 Task: Book a 75-minute new product development discussion.
Action: Mouse moved to (115, 121)
Screenshot: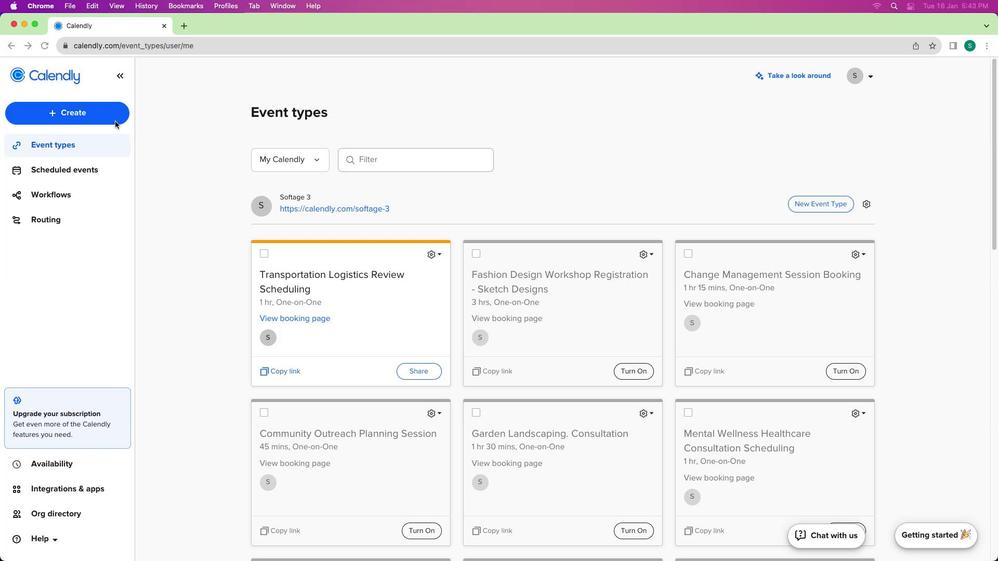 
Action: Mouse pressed left at (115, 121)
Screenshot: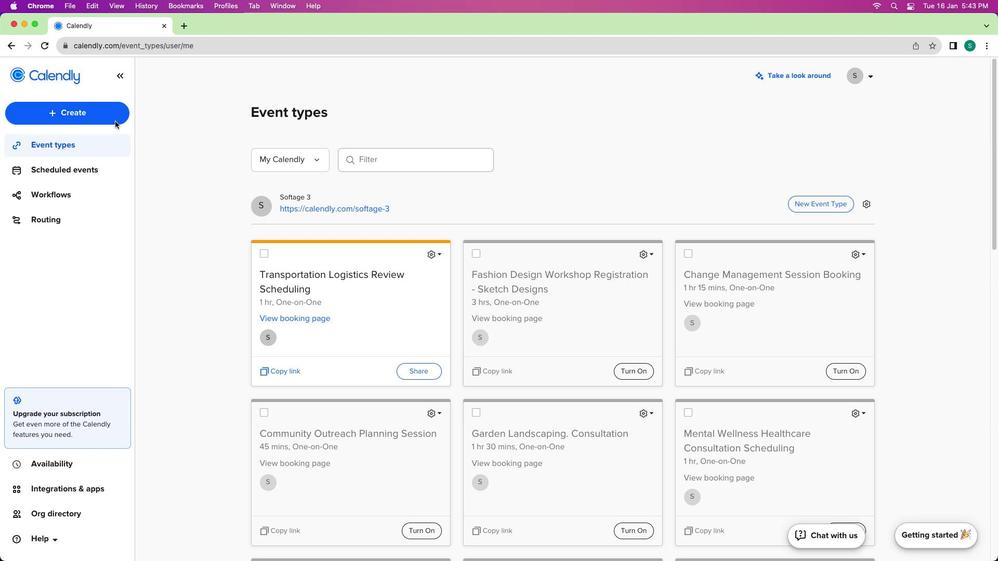 
Action: Mouse moved to (108, 120)
Screenshot: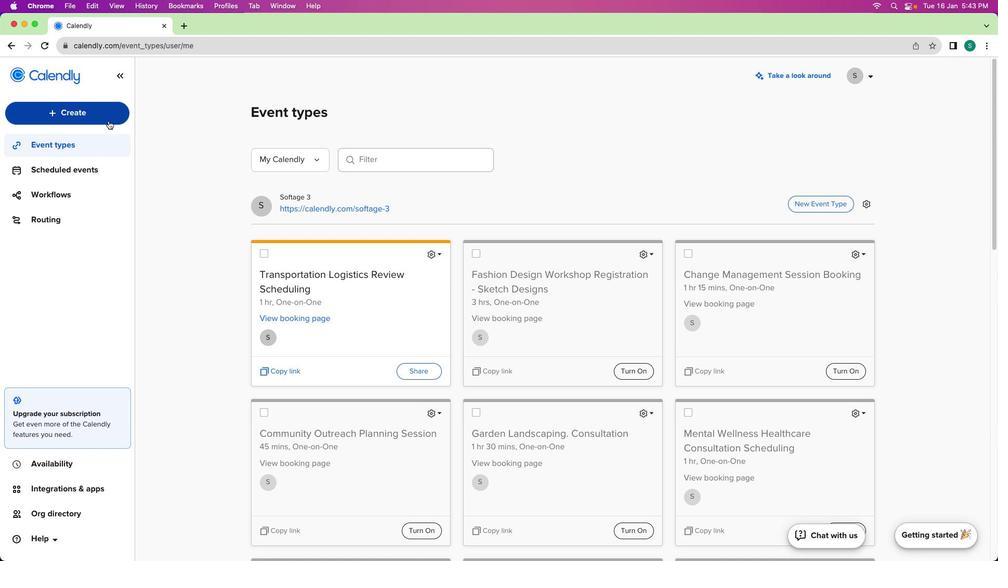 
Action: Mouse pressed left at (108, 120)
Screenshot: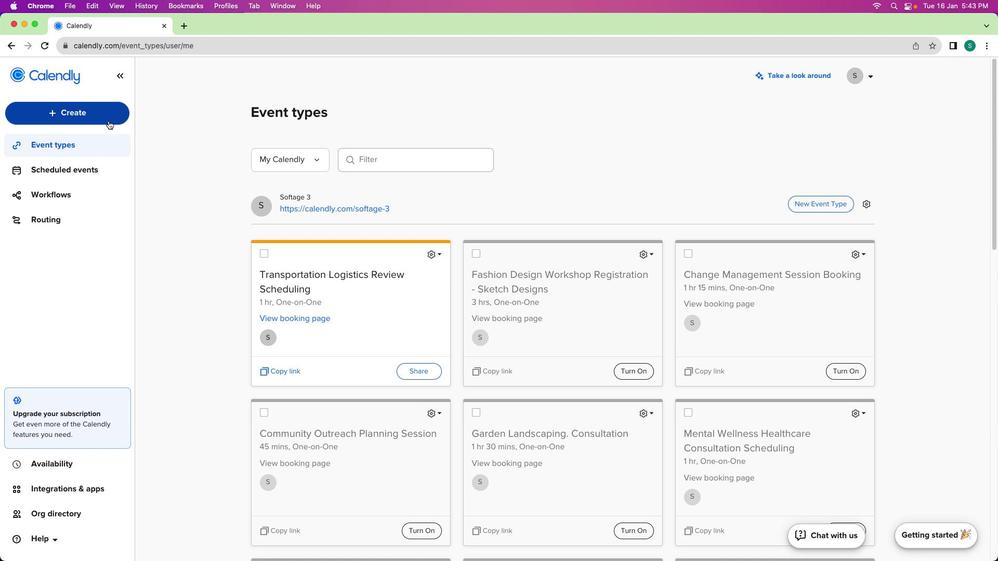 
Action: Mouse moved to (107, 156)
Screenshot: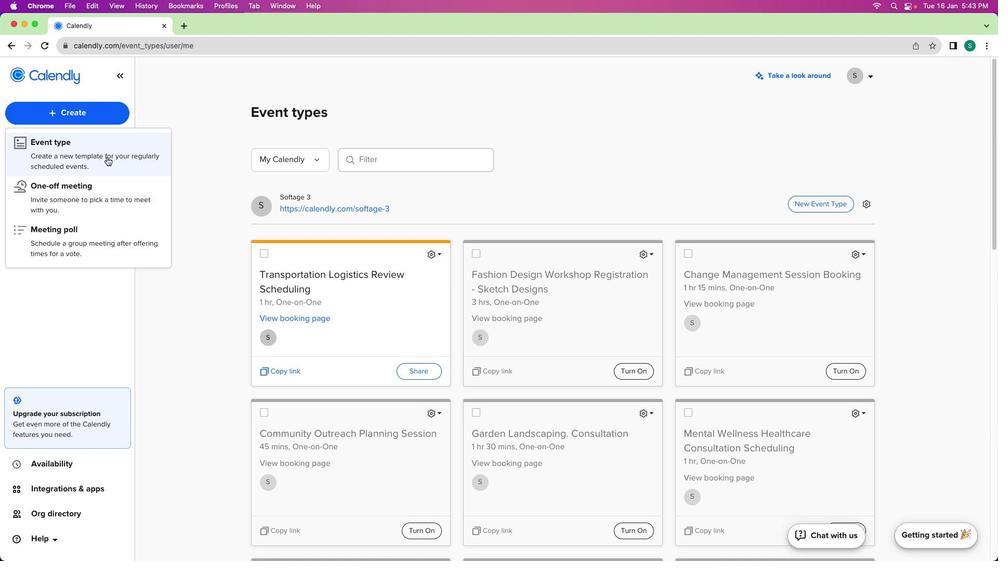 
Action: Mouse pressed left at (107, 156)
Screenshot: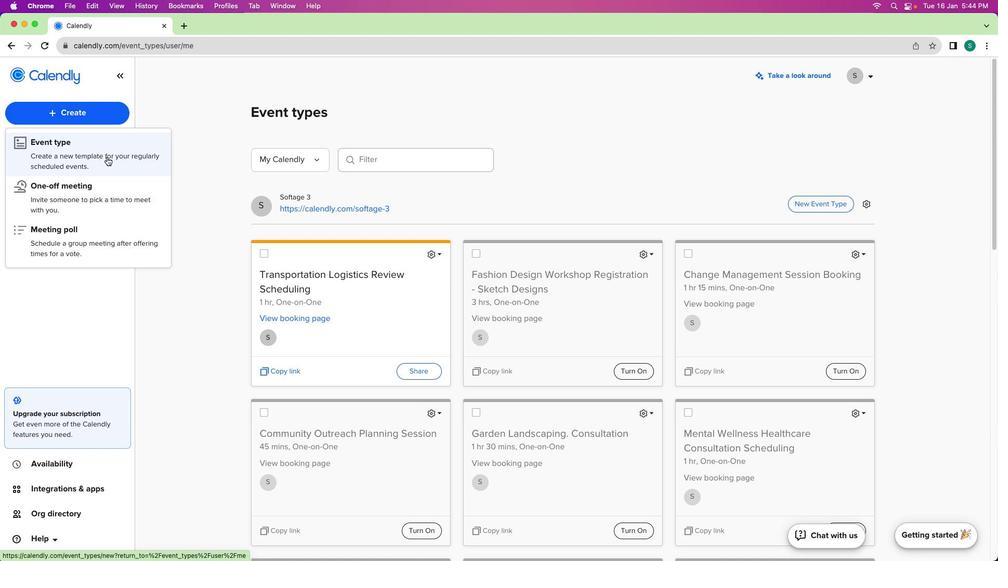 
Action: Mouse moved to (475, 202)
Screenshot: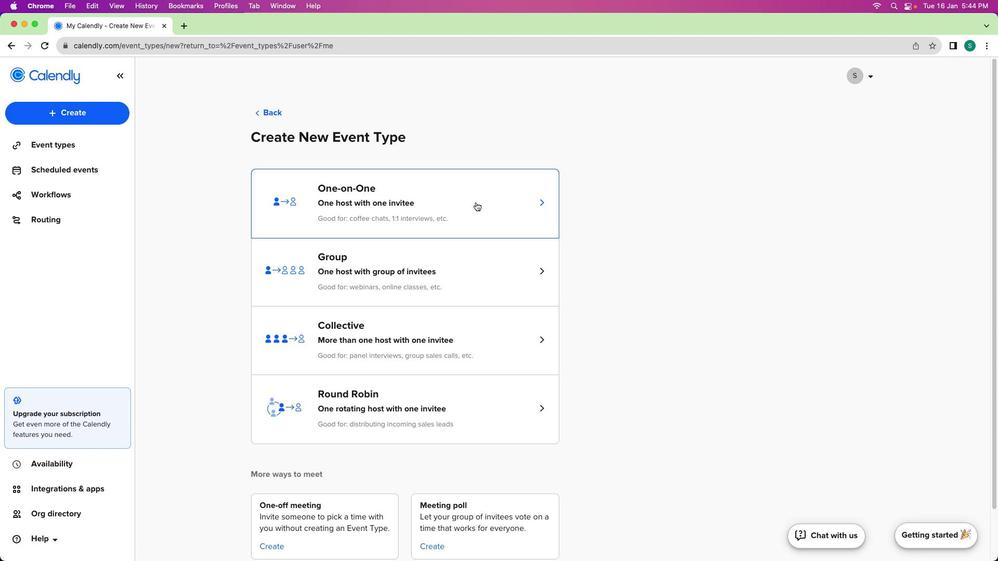 
Action: Mouse pressed left at (475, 202)
Screenshot: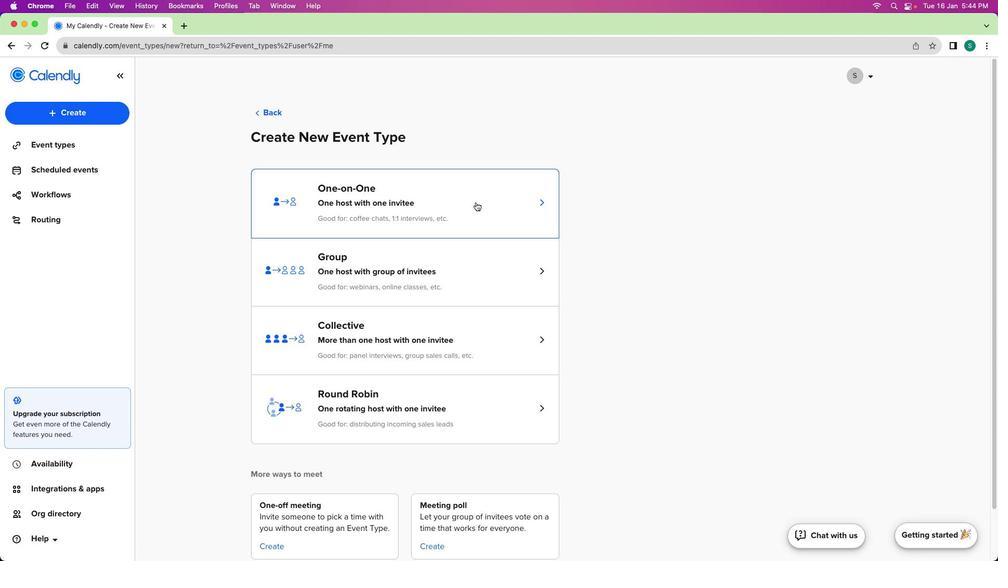 
Action: Mouse moved to (63, 151)
Screenshot: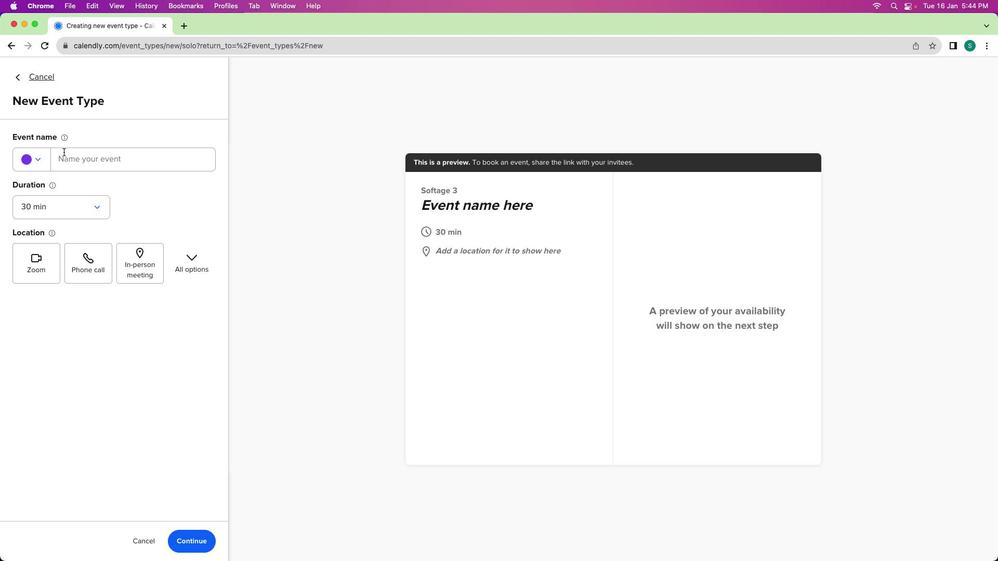 
Action: Mouse pressed left at (63, 151)
Screenshot: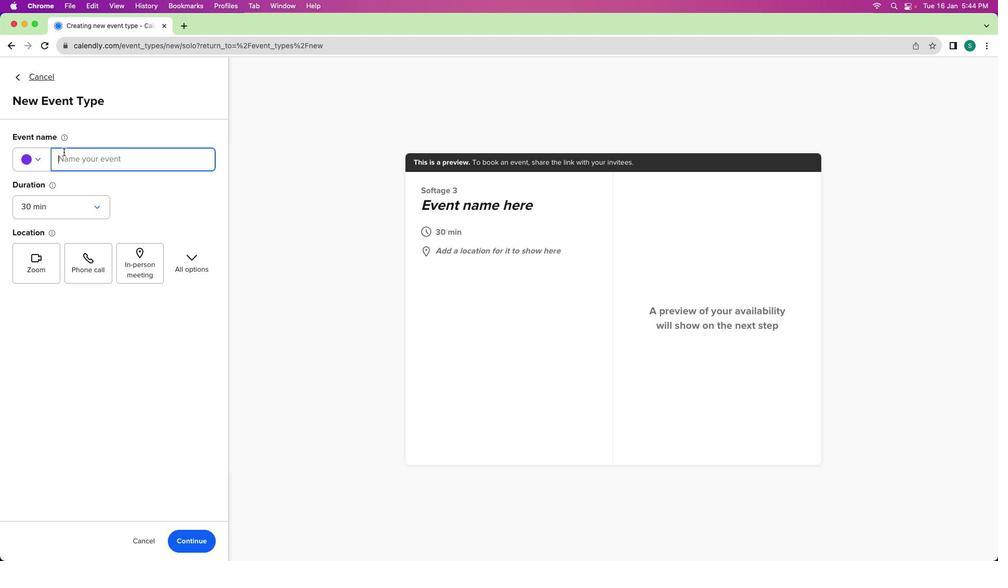 
Action: Mouse moved to (32, 169)
Screenshot: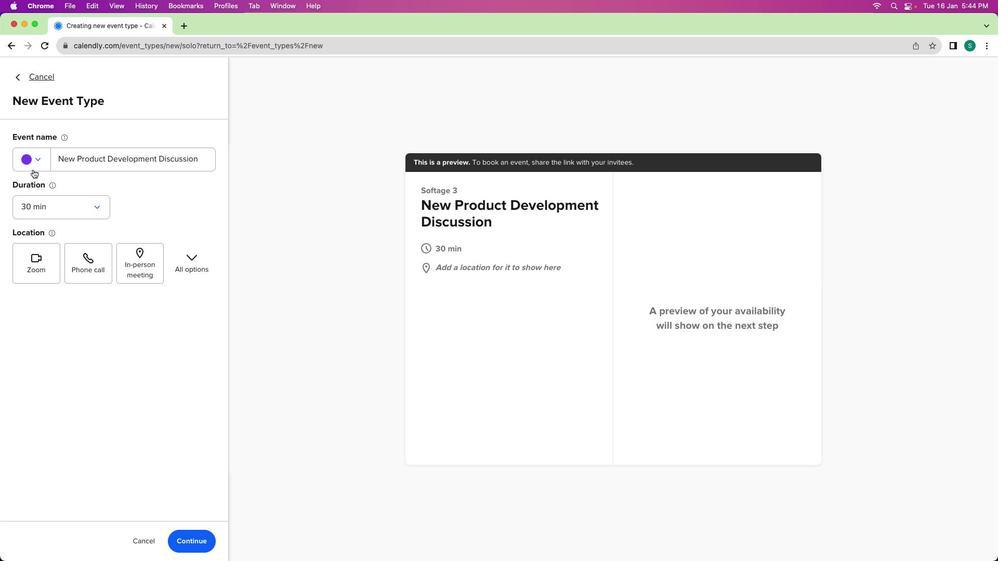 
Action: Mouse pressed left at (32, 169)
Screenshot: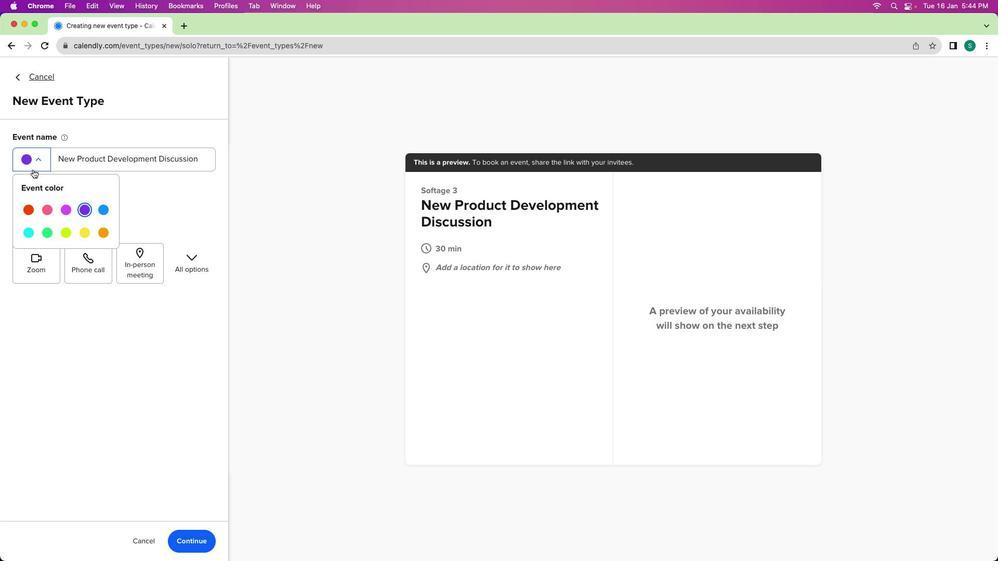 
Action: Mouse moved to (104, 208)
Screenshot: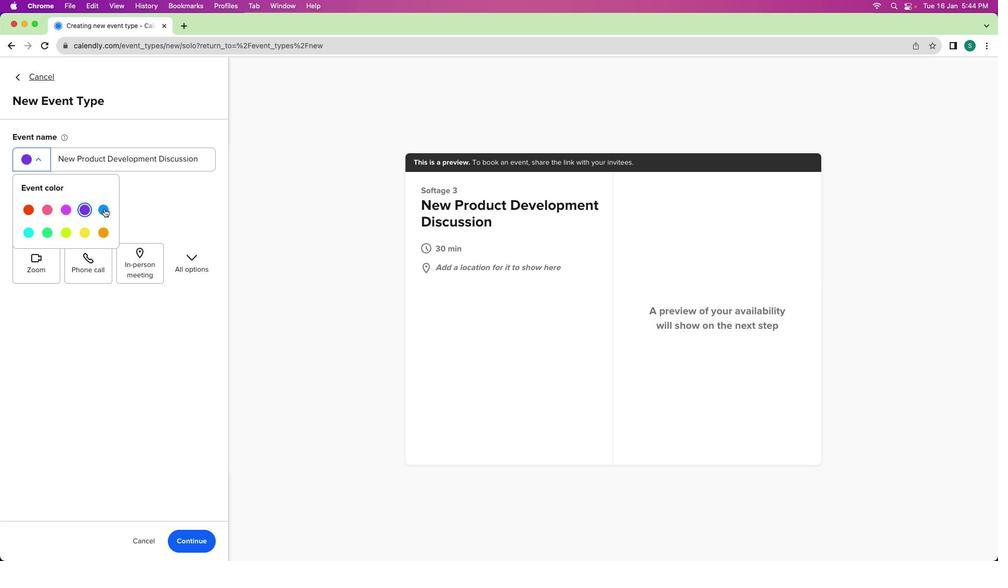 
Action: Mouse pressed left at (104, 208)
Screenshot: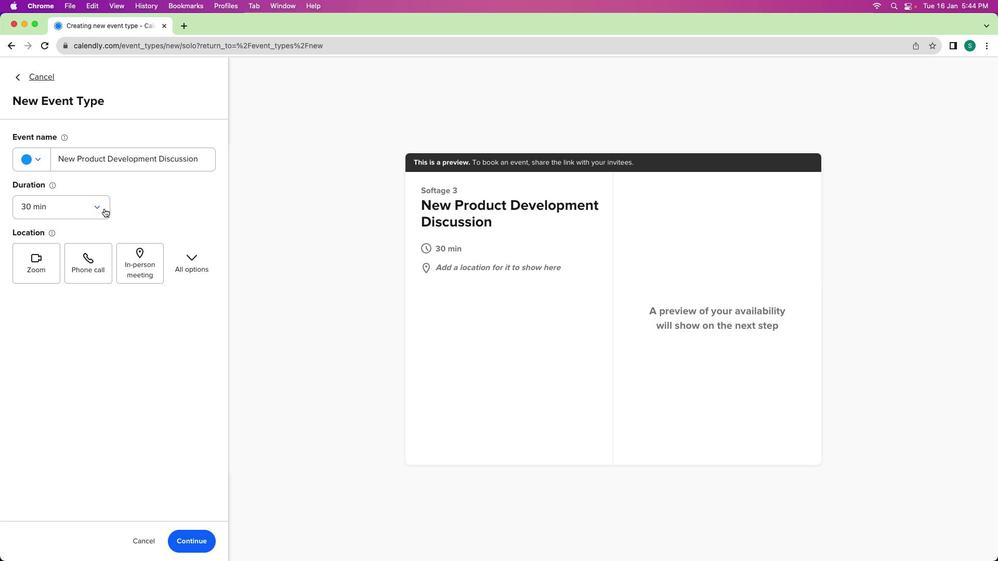 
Action: Mouse moved to (75, 210)
Screenshot: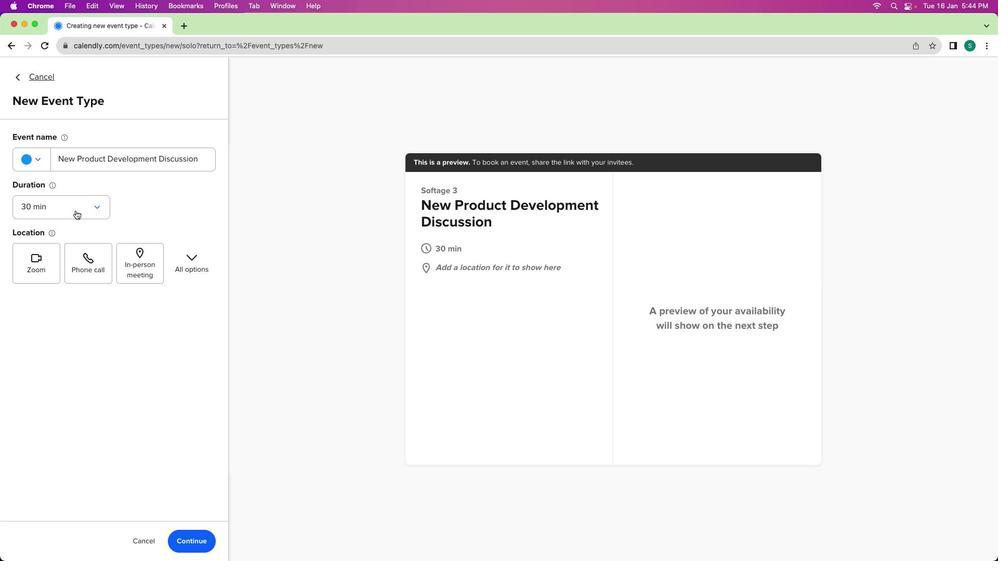 
Action: Mouse pressed left at (75, 210)
Screenshot: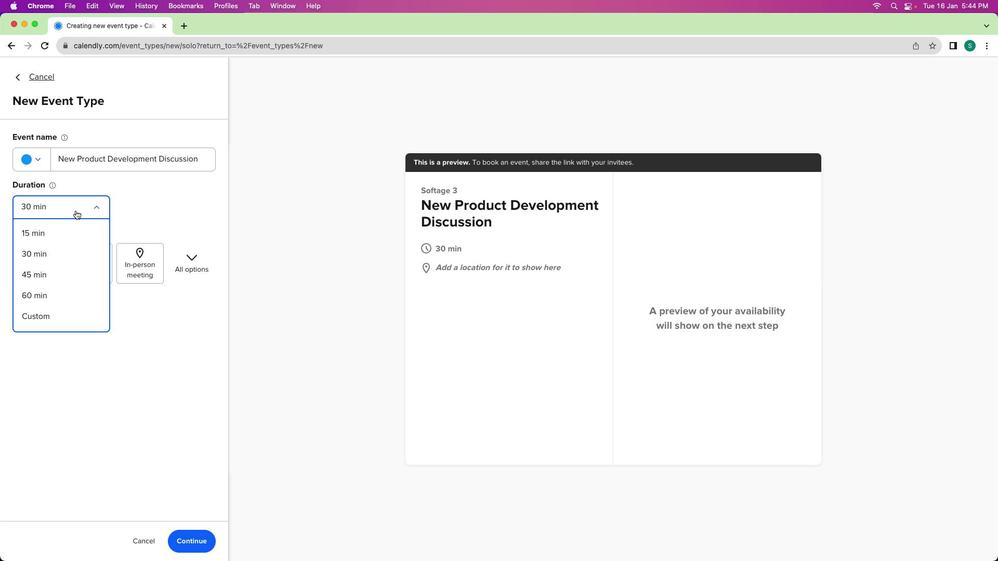 
Action: Mouse moved to (65, 311)
Screenshot: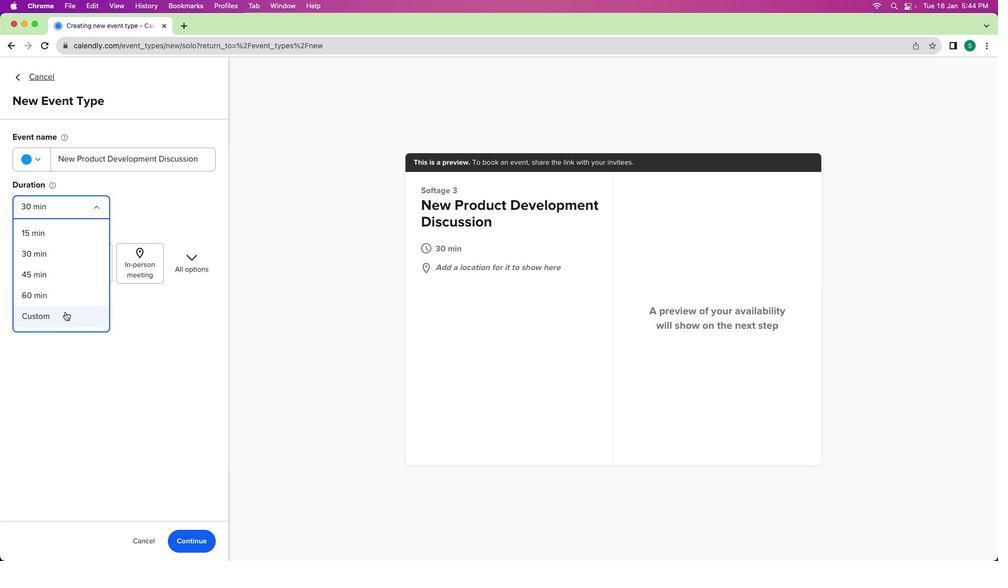 
Action: Mouse pressed left at (65, 311)
Screenshot: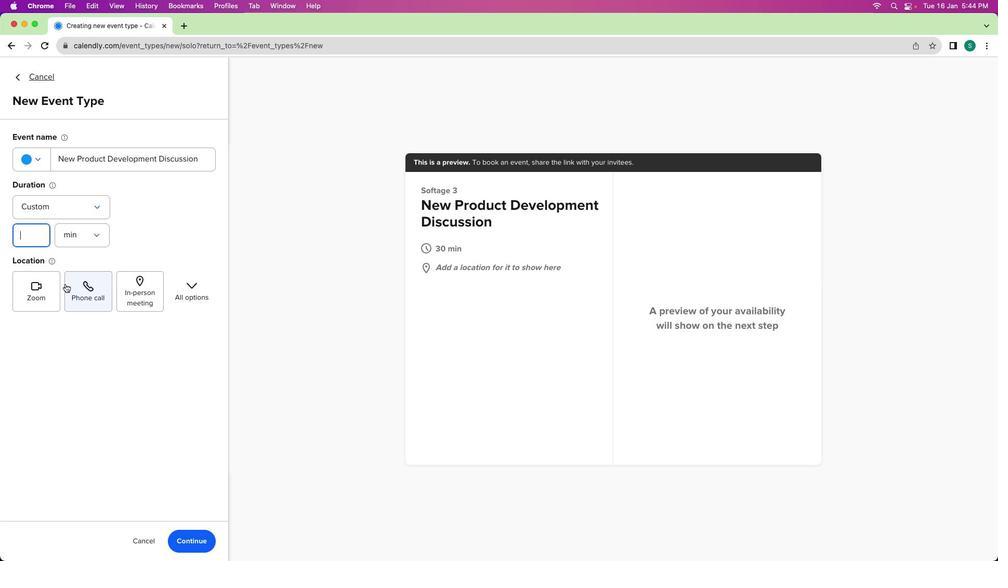 
Action: Mouse moved to (47, 299)
Screenshot: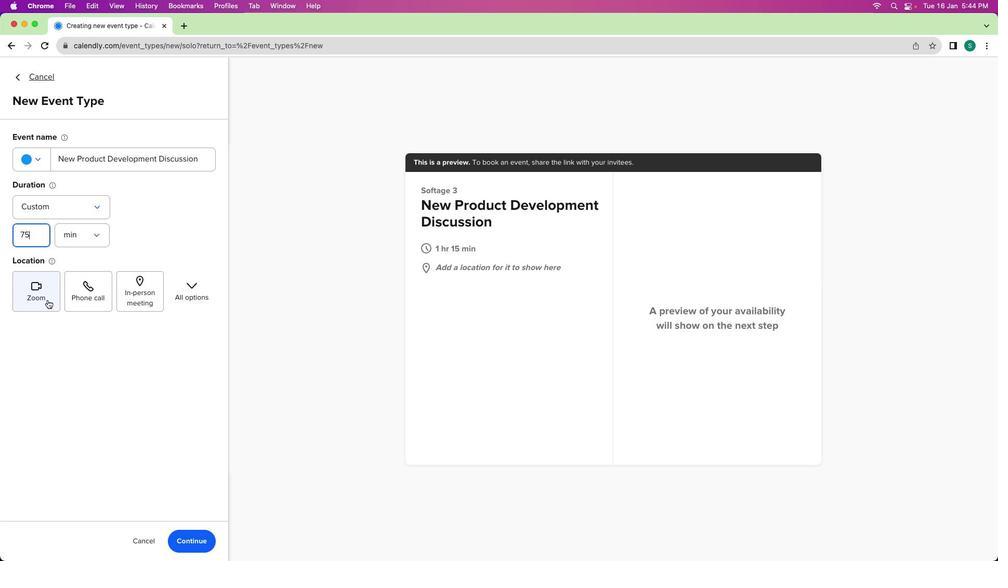 
Action: Mouse pressed left at (47, 299)
Screenshot: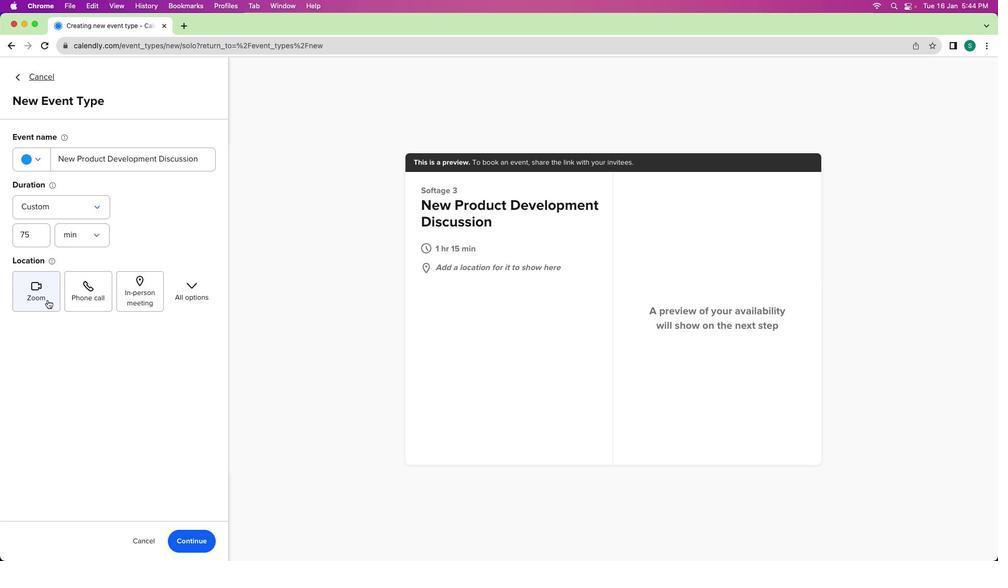 
Action: Mouse moved to (201, 533)
Screenshot: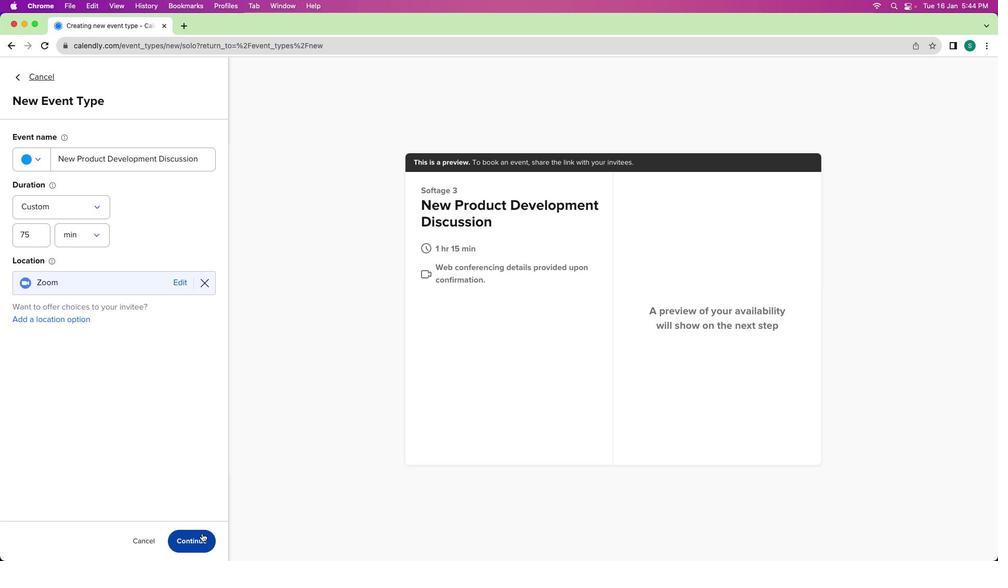 
Action: Mouse pressed left at (201, 533)
Screenshot: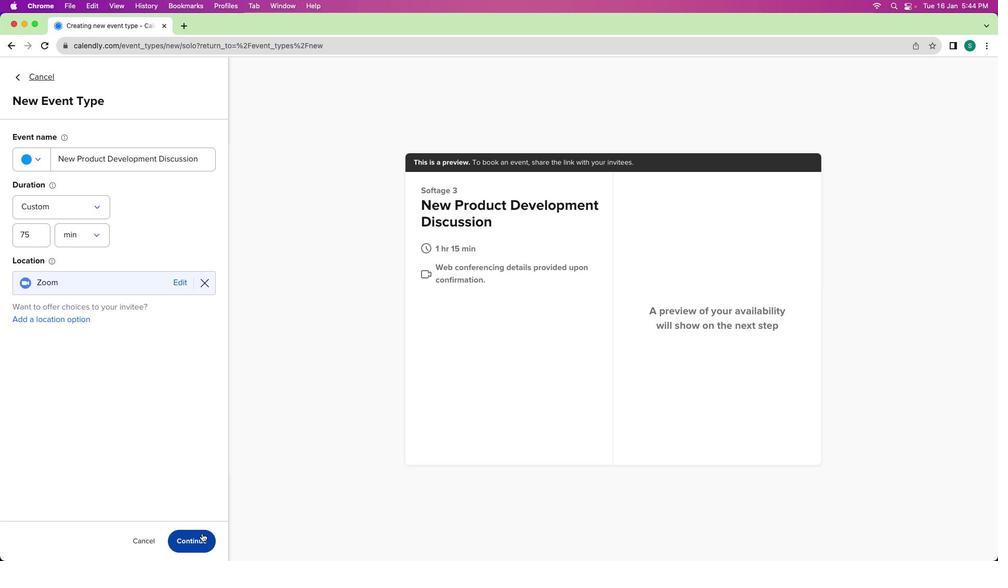 
Action: Mouse moved to (181, 181)
Screenshot: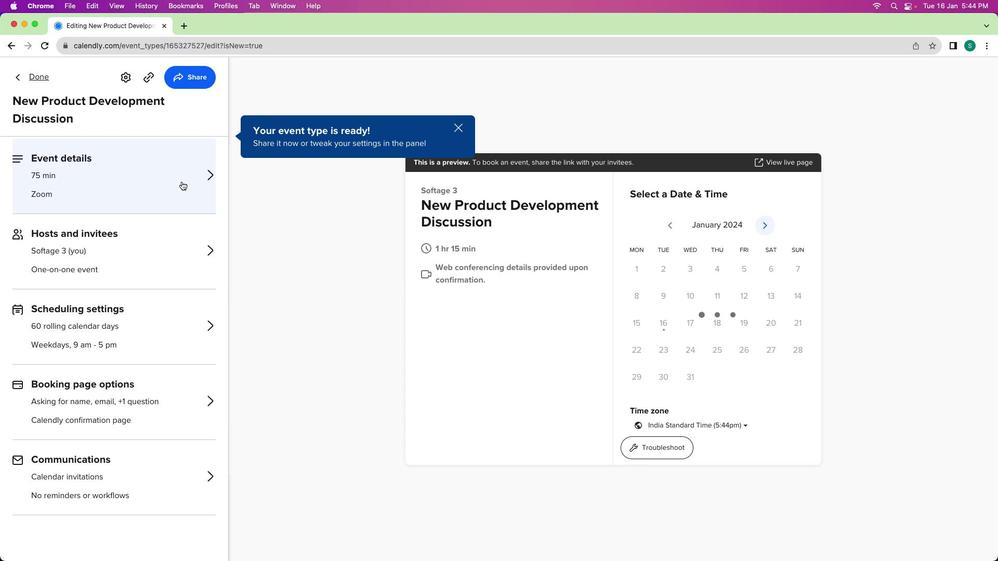 
Action: Mouse pressed left at (181, 181)
Screenshot: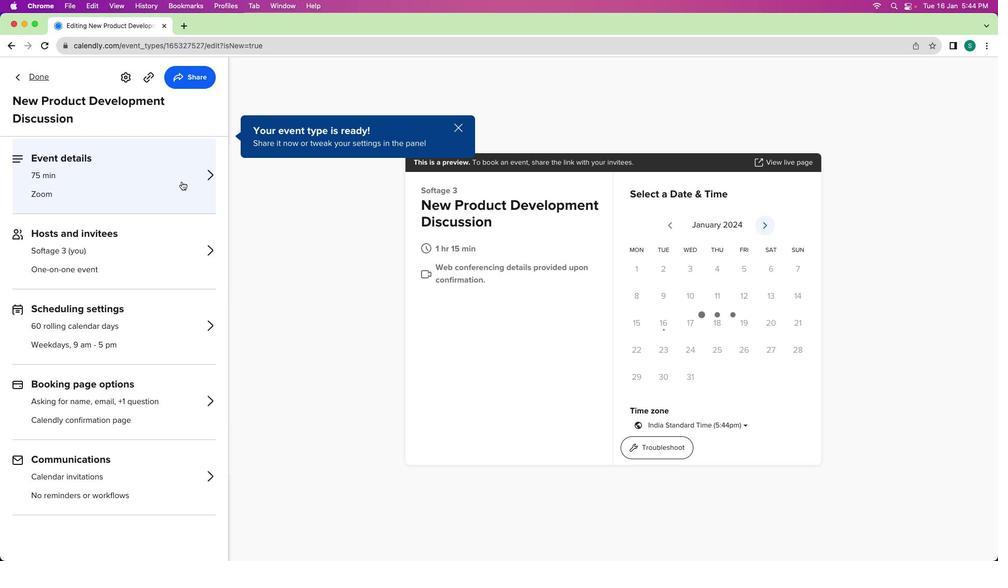 
Action: Mouse moved to (204, 179)
Screenshot: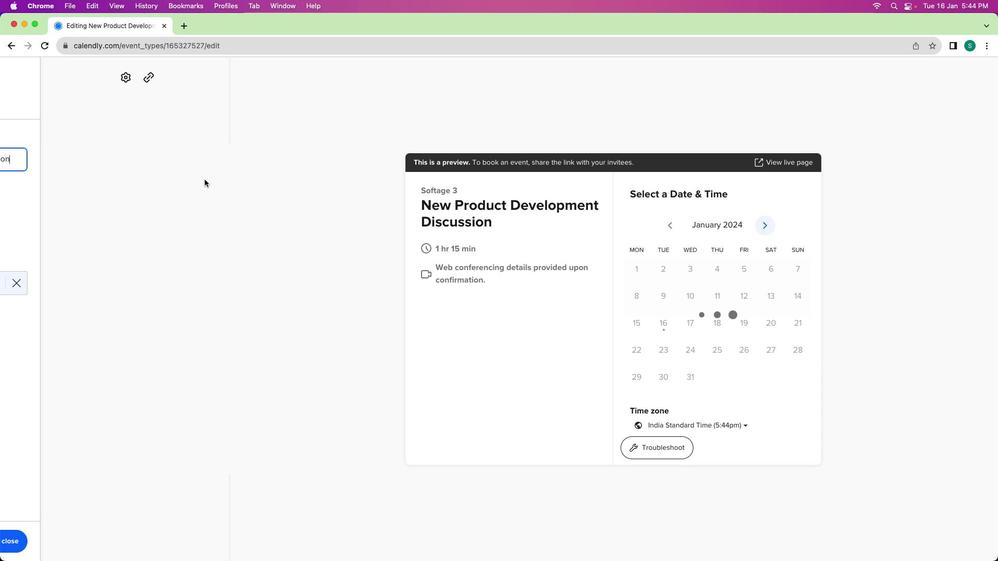 
Action: Mouse pressed left at (204, 179)
Screenshot: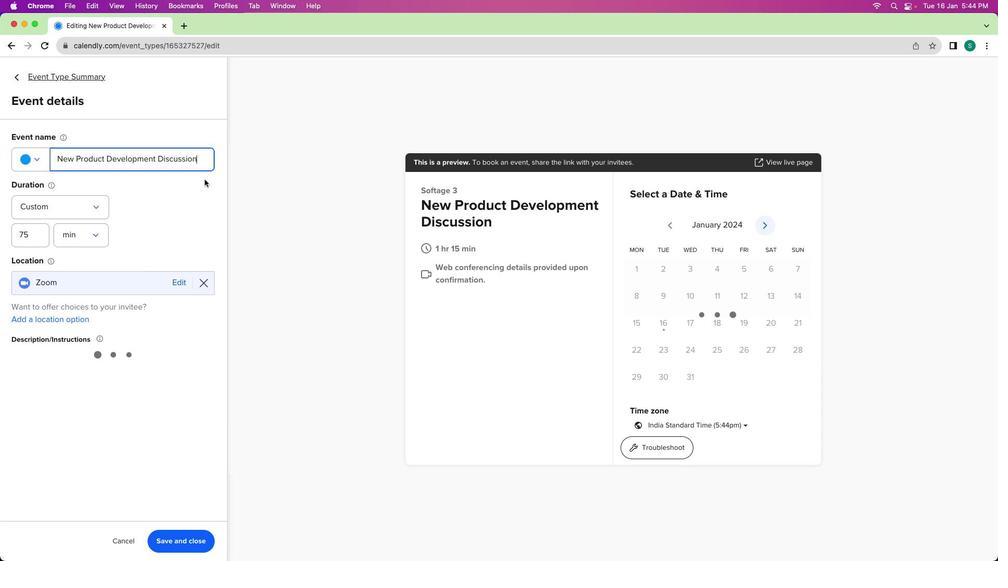 
Action: Mouse moved to (115, 378)
Screenshot: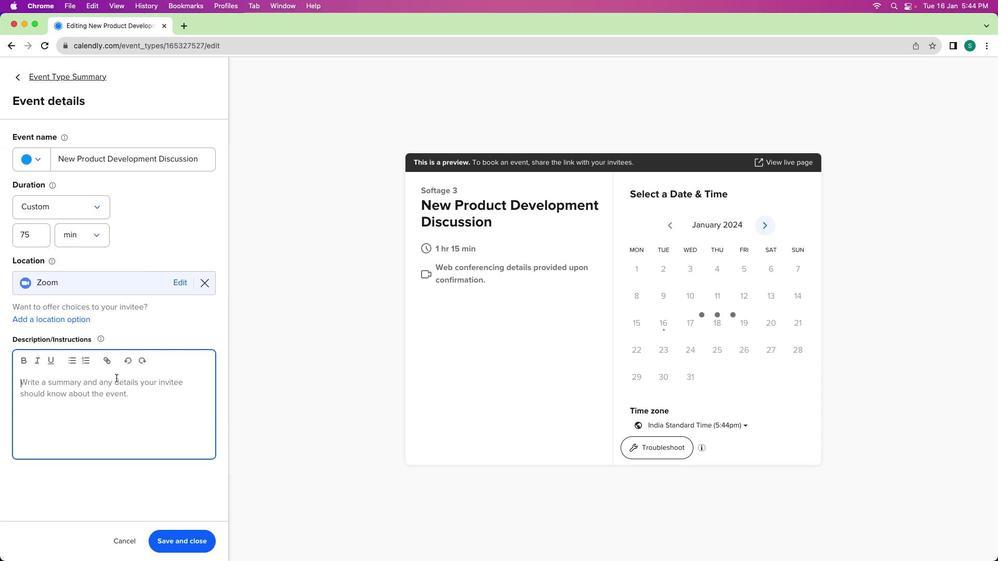 
Action: Mouse pressed left at (115, 378)
Screenshot: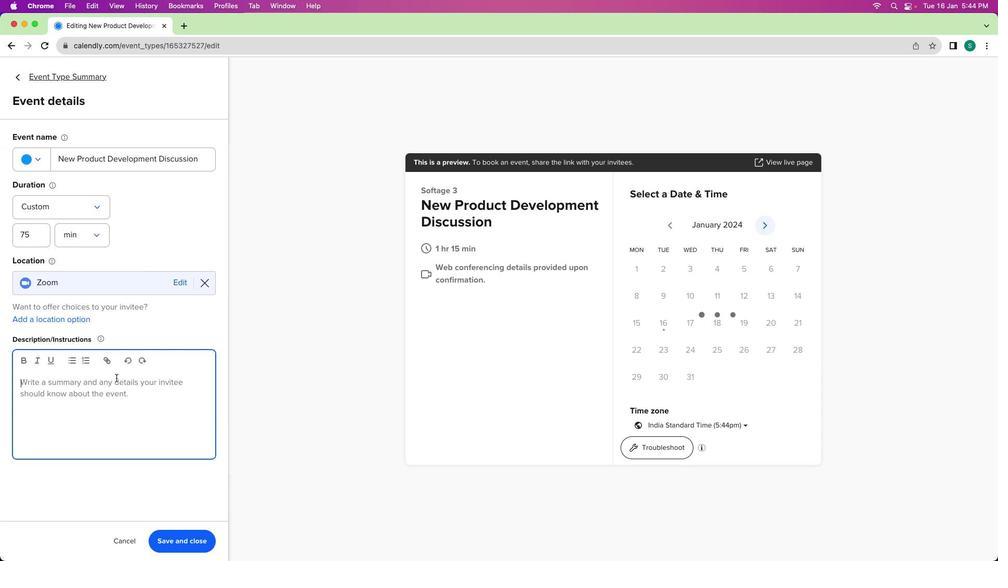 
Action: Mouse moved to (188, 536)
Screenshot: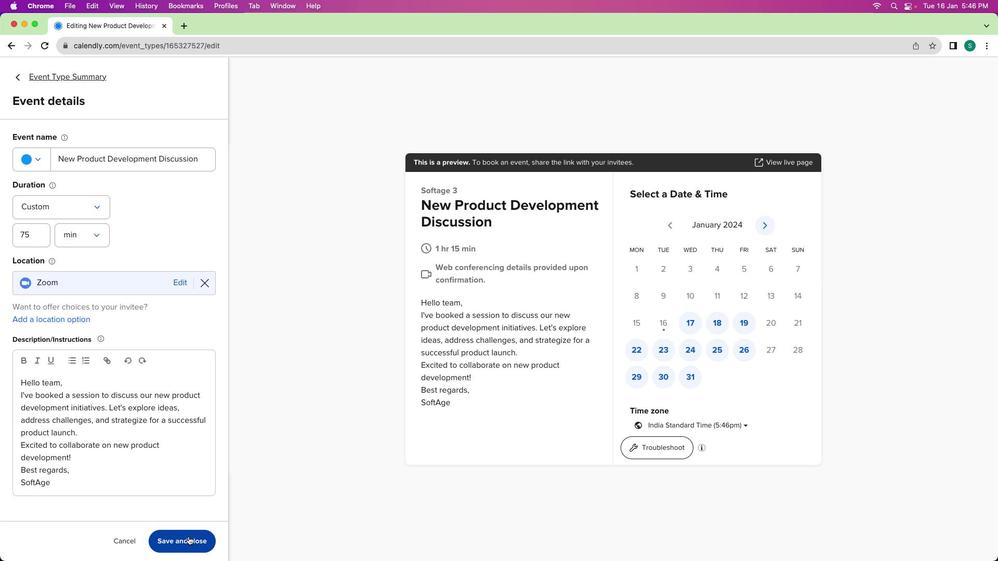 
Action: Mouse pressed left at (188, 536)
Screenshot: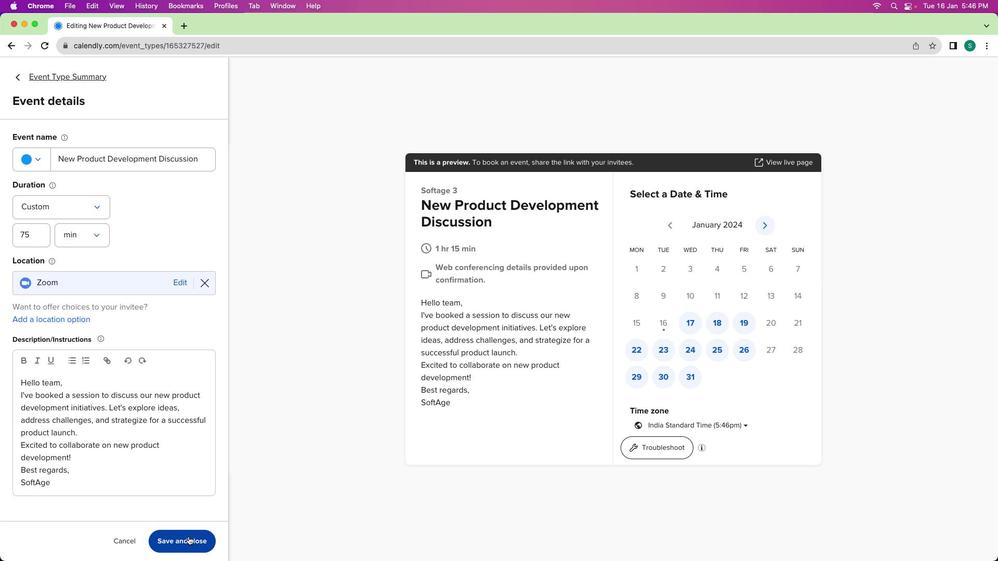 
Action: Mouse moved to (157, 305)
Screenshot: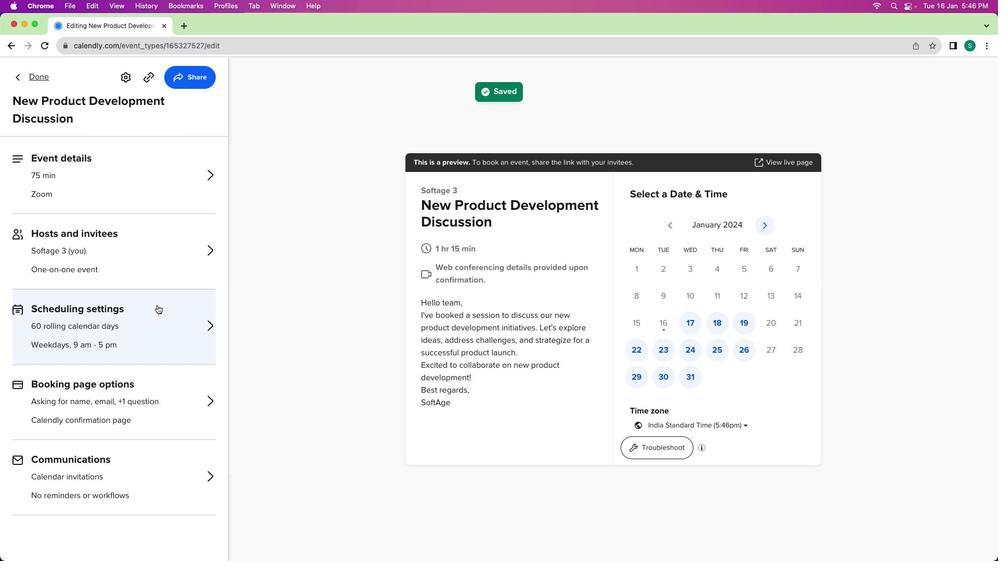
Action: Mouse pressed left at (157, 305)
Screenshot: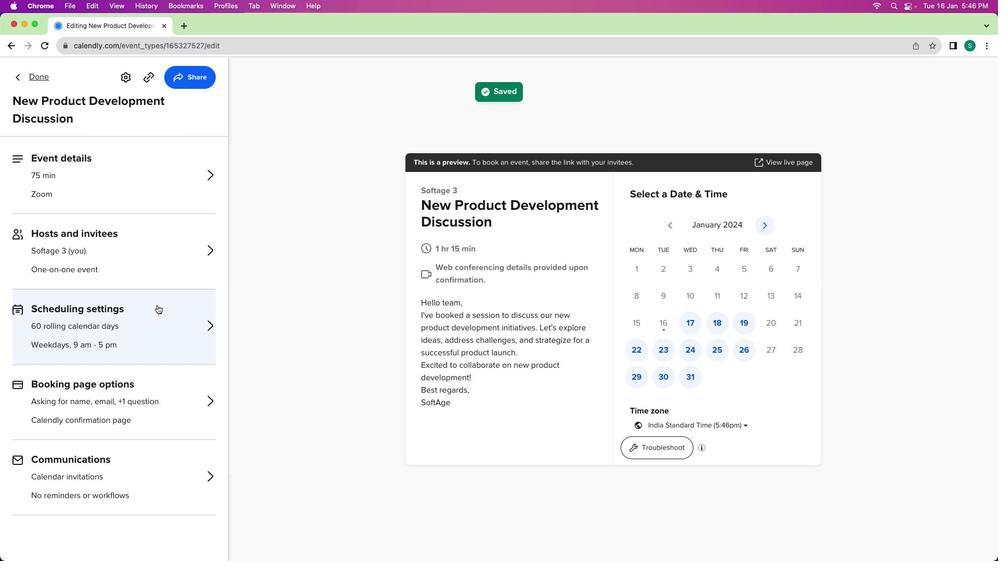 
Action: Mouse moved to (186, 391)
Screenshot: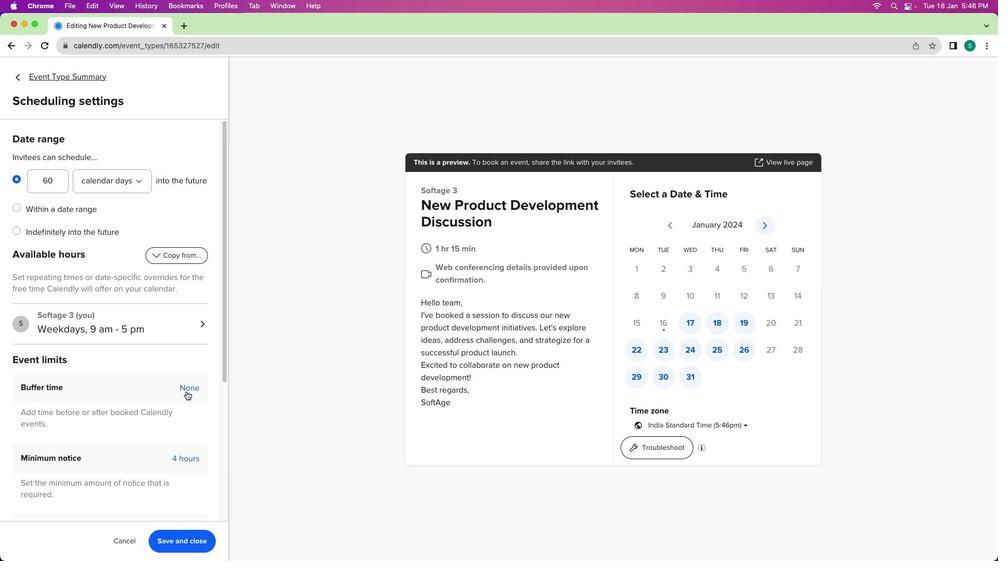 
Action: Mouse pressed left at (186, 391)
Screenshot: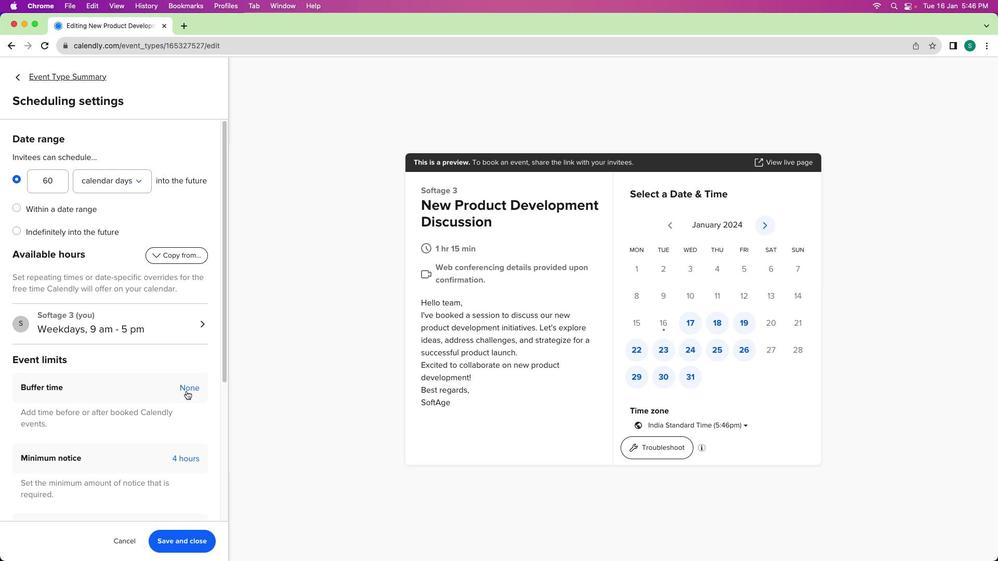 
Action: Mouse moved to (174, 384)
Screenshot: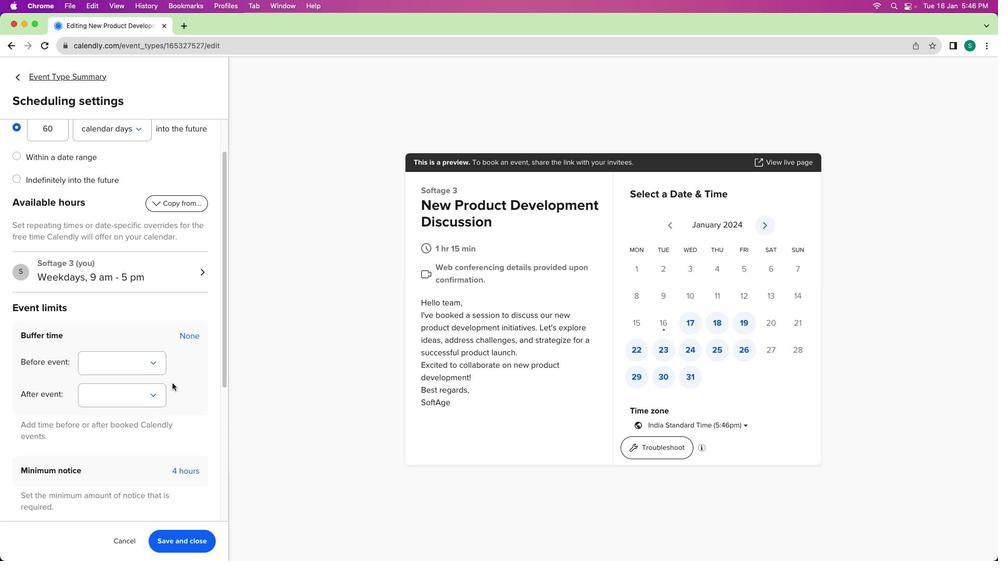 
Action: Mouse scrolled (174, 384) with delta (0, 0)
Screenshot: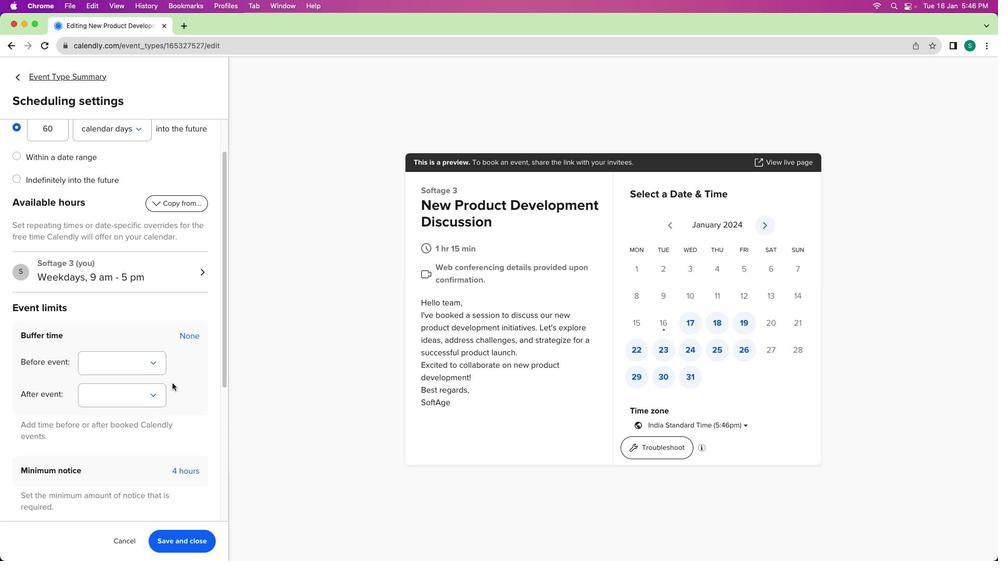 
Action: Mouse moved to (174, 383)
Screenshot: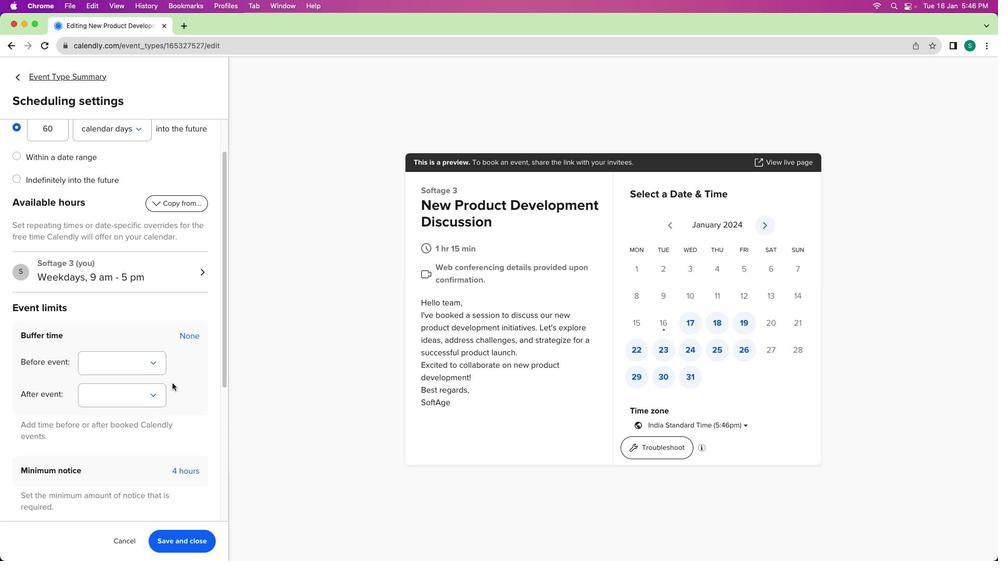 
Action: Mouse scrolled (174, 383) with delta (0, 0)
Screenshot: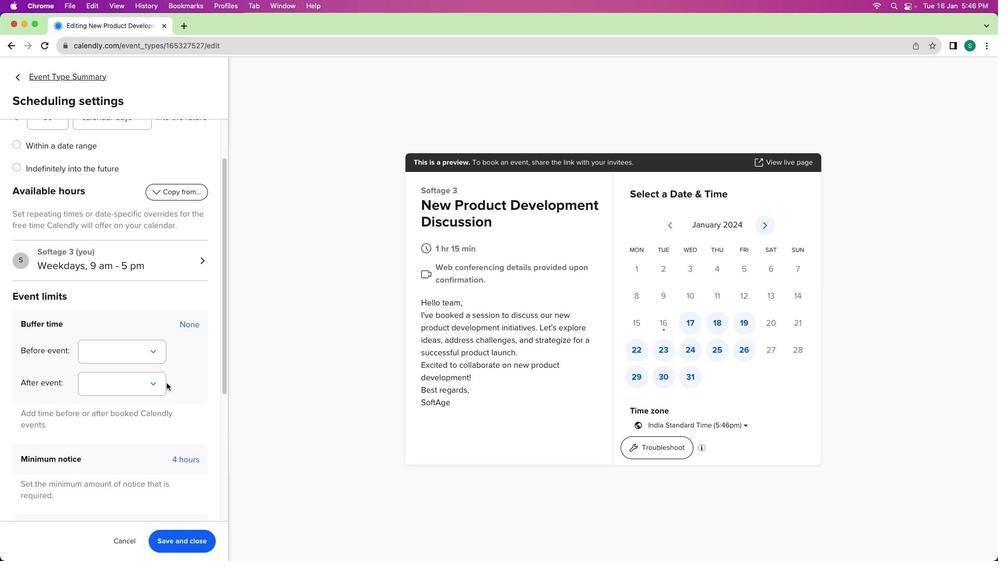 
Action: Mouse moved to (173, 383)
Screenshot: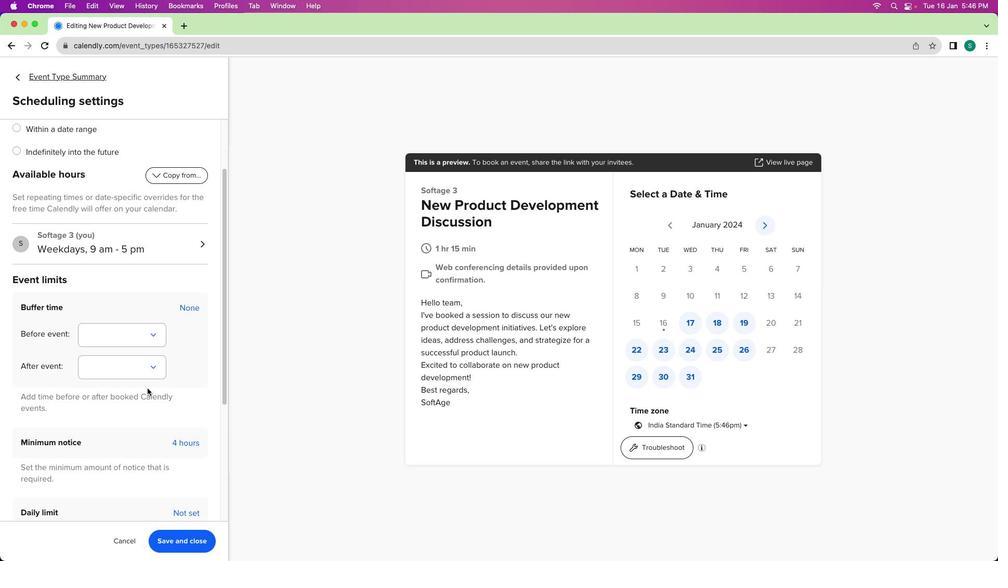 
Action: Mouse scrolled (173, 383) with delta (0, -1)
Screenshot: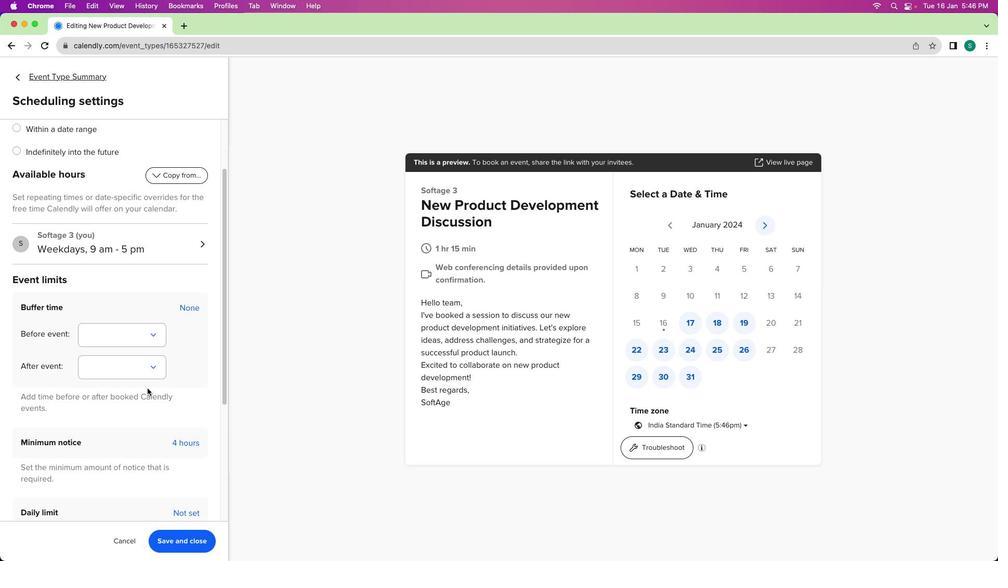 
Action: Mouse moved to (121, 329)
Screenshot: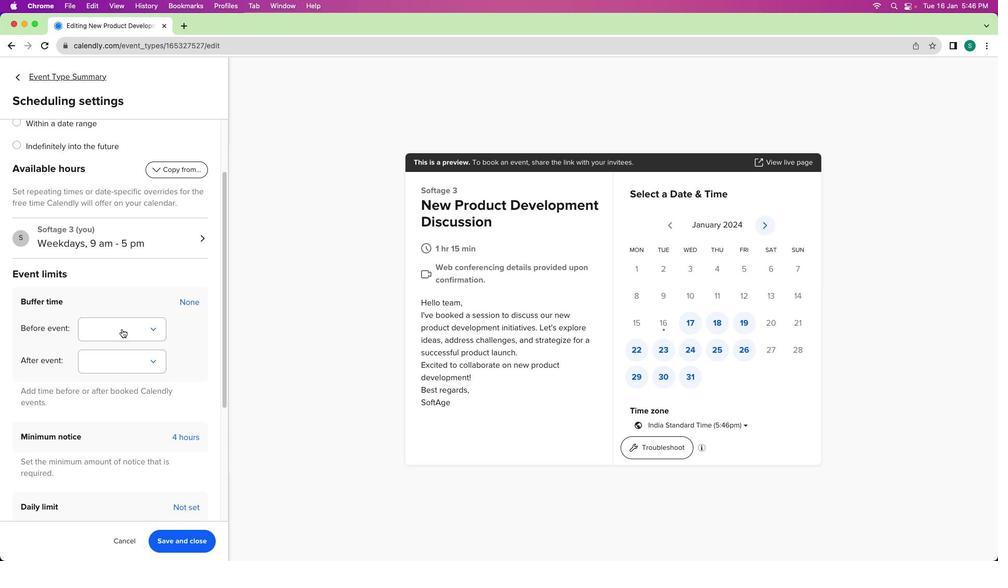 
Action: Mouse pressed left at (121, 329)
Screenshot: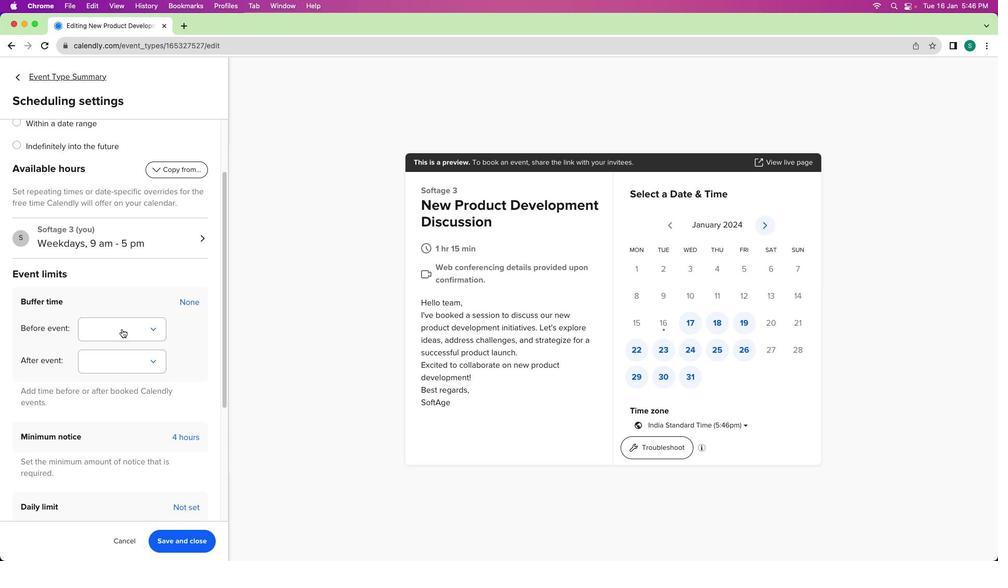 
Action: Mouse moved to (106, 417)
Screenshot: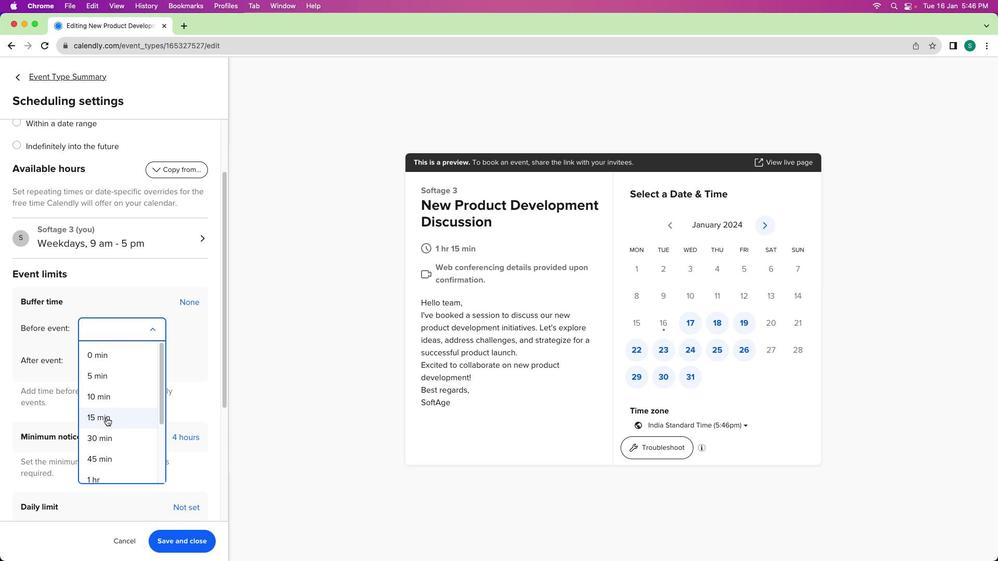 
Action: Mouse pressed left at (106, 417)
Screenshot: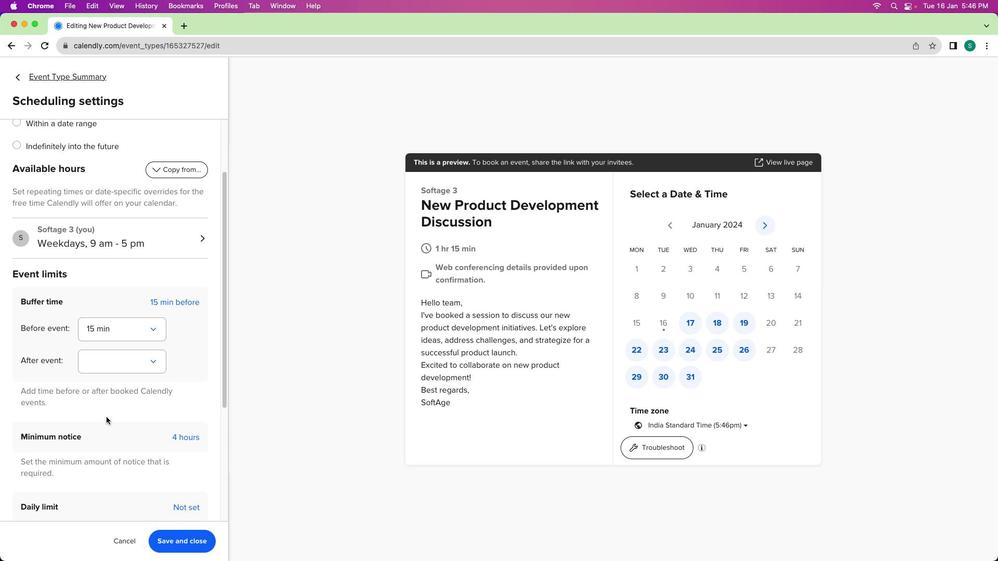 
Action: Mouse moved to (109, 365)
Screenshot: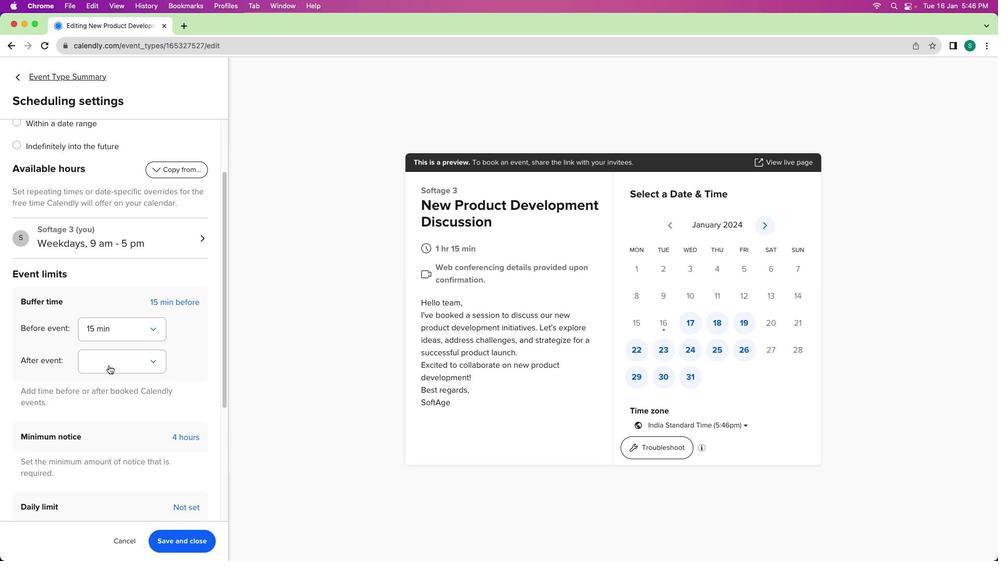 
Action: Mouse pressed left at (109, 365)
Screenshot: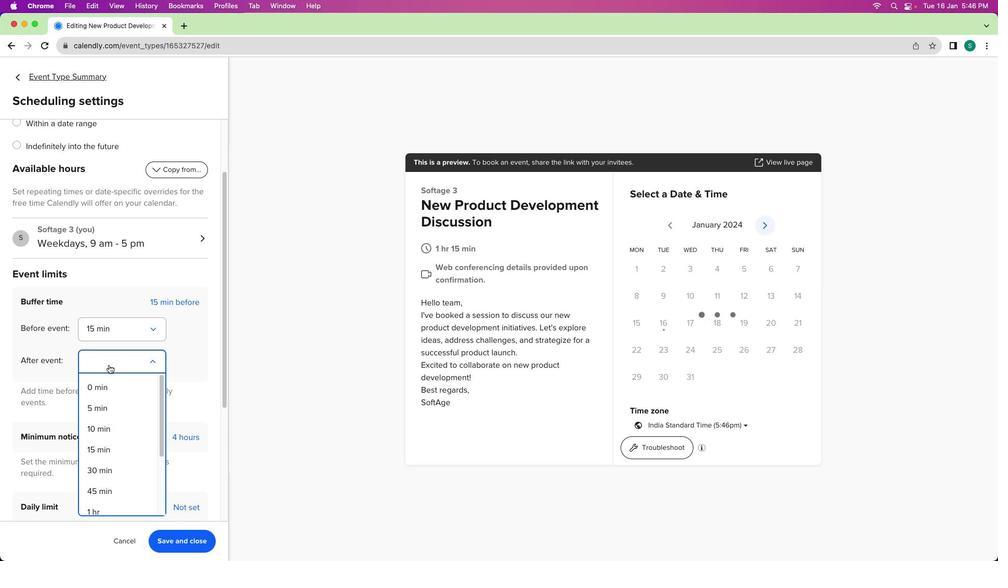 
Action: Mouse moved to (108, 414)
Screenshot: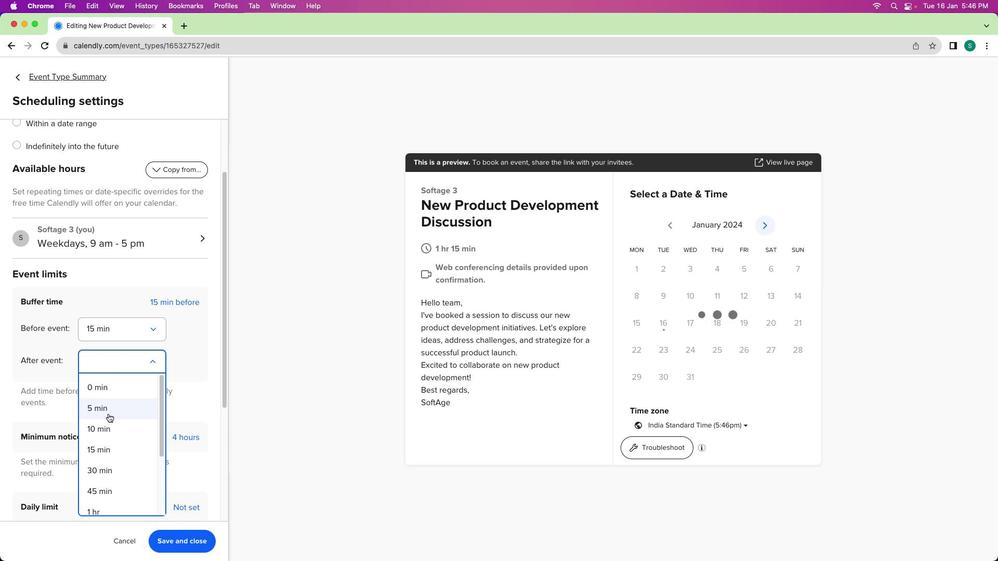 
Action: Mouse pressed left at (108, 414)
Screenshot: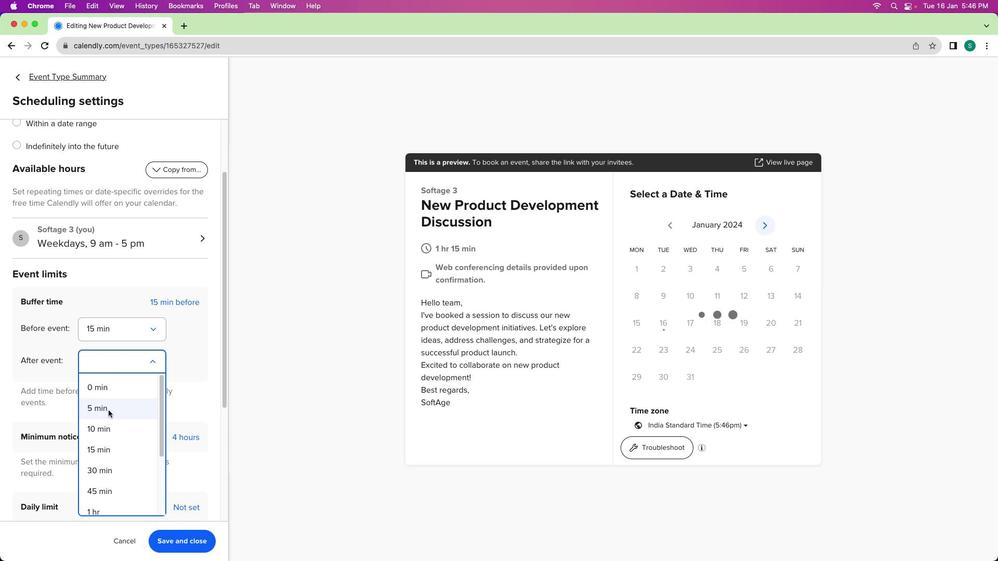 
Action: Mouse moved to (111, 359)
Screenshot: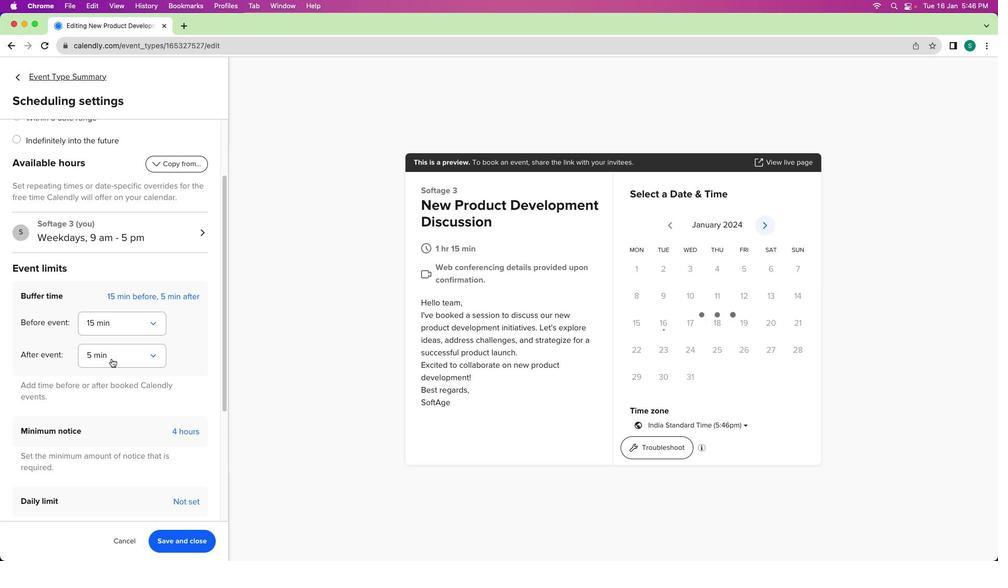 
Action: Mouse scrolled (111, 359) with delta (0, 0)
Screenshot: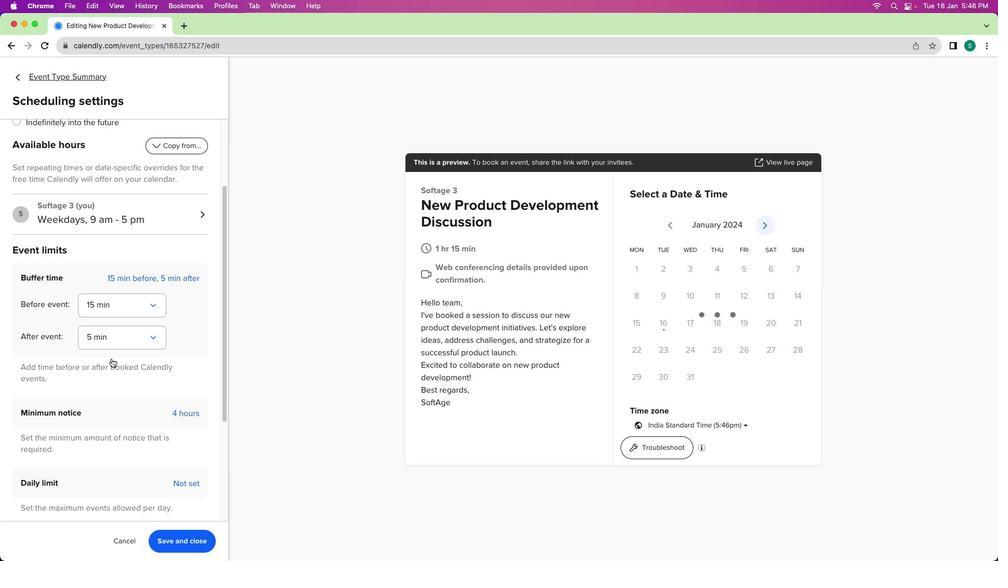 
Action: Mouse scrolled (111, 359) with delta (0, 0)
Screenshot: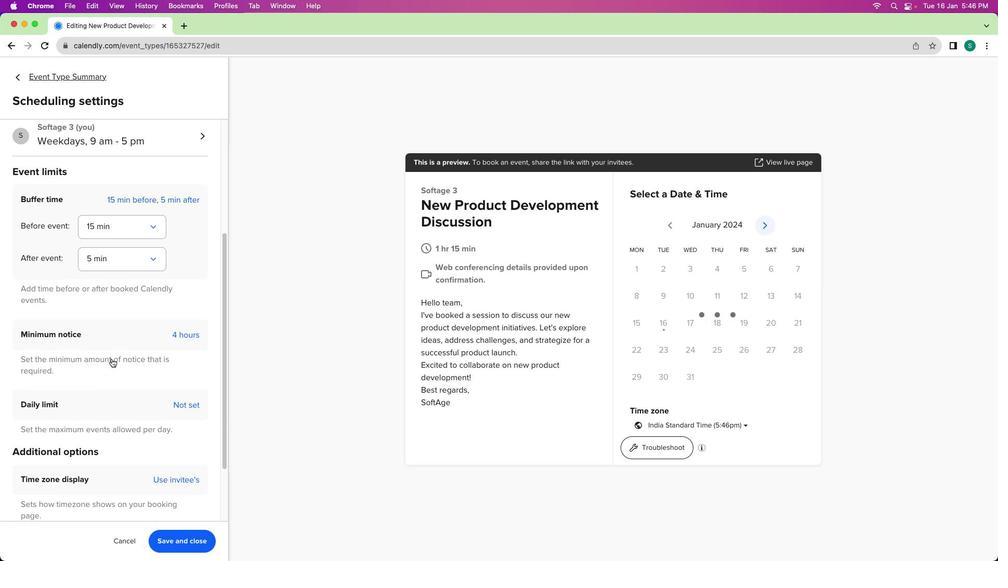 
Action: Mouse scrolled (111, 359) with delta (0, -1)
Screenshot: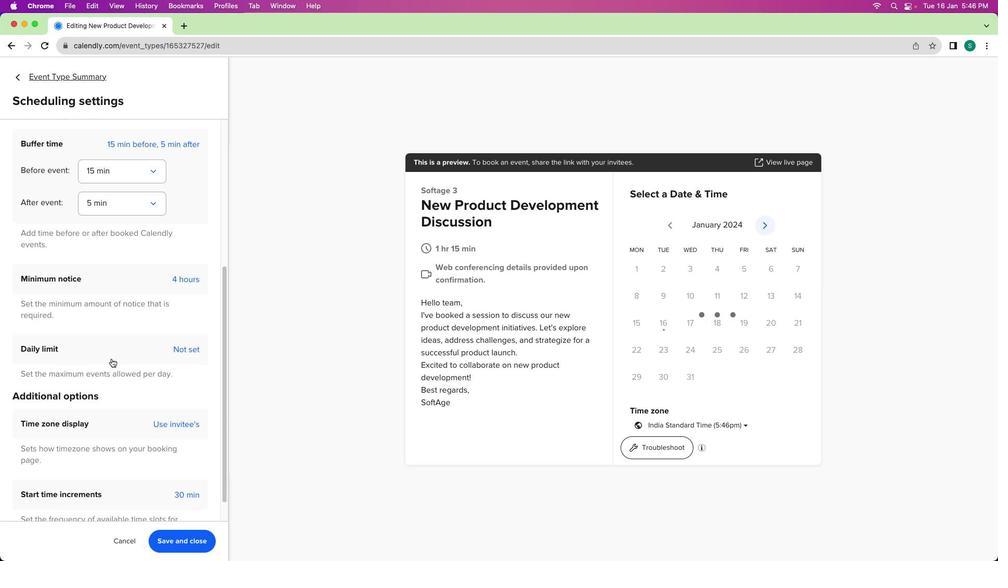 
Action: Mouse scrolled (111, 359) with delta (0, -2)
Screenshot: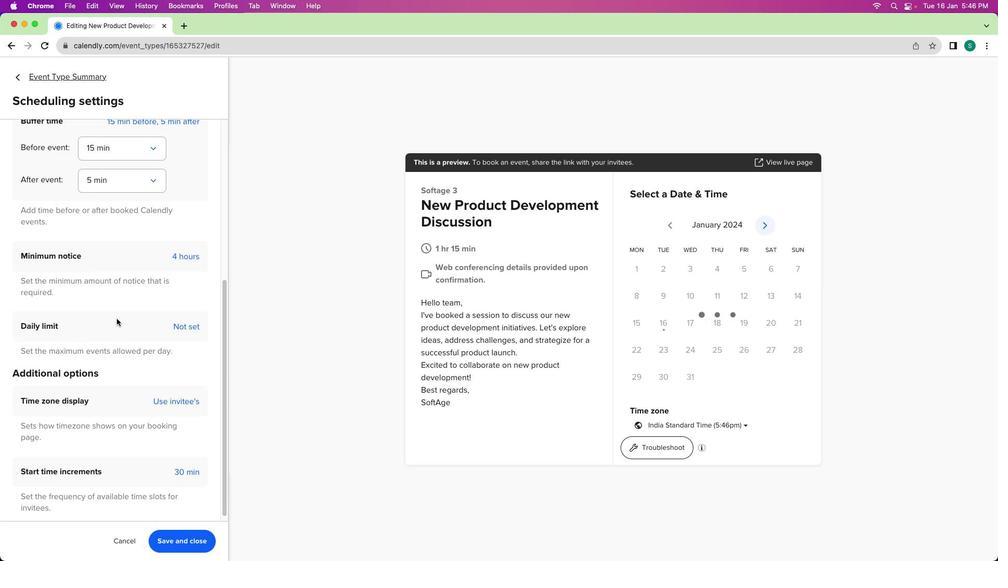 
Action: Mouse moved to (177, 127)
Screenshot: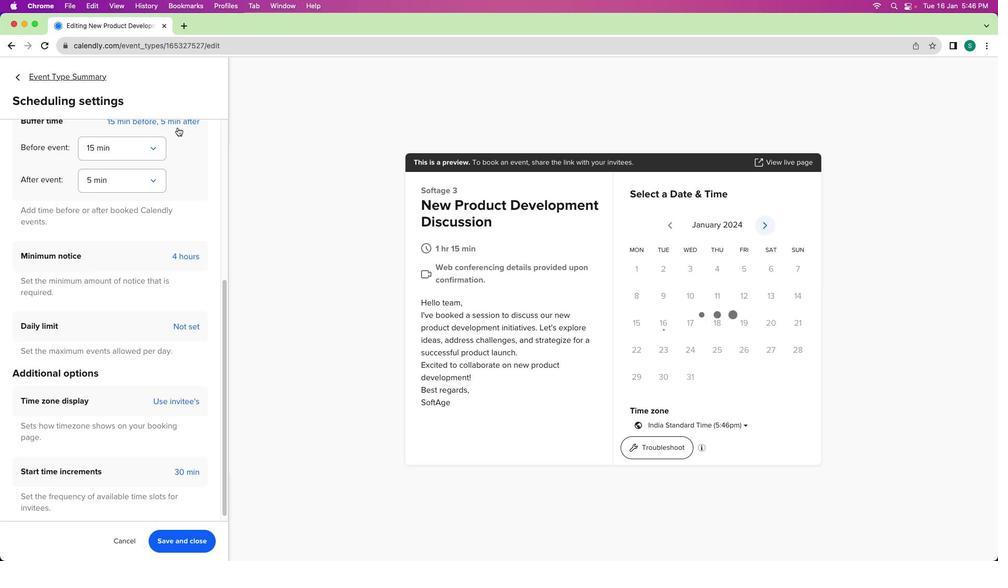 
Action: Mouse pressed left at (177, 127)
Screenshot: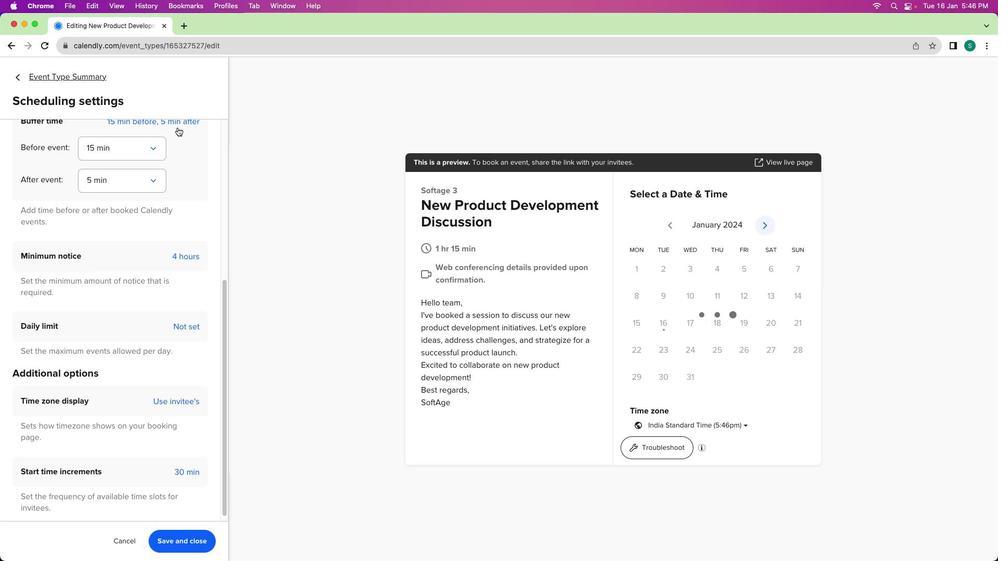 
Action: Mouse moved to (191, 250)
Screenshot: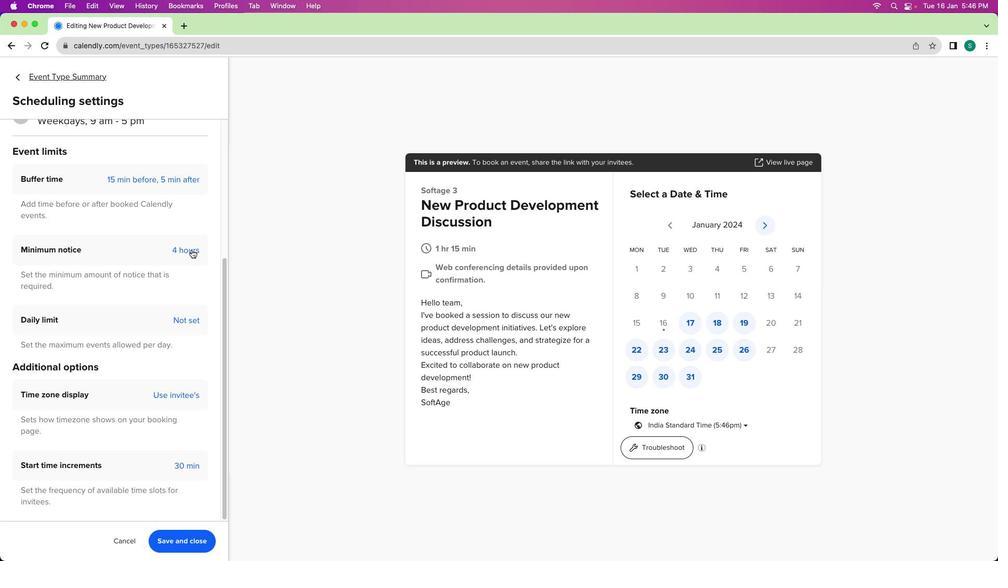 
Action: Mouse pressed left at (191, 250)
Screenshot: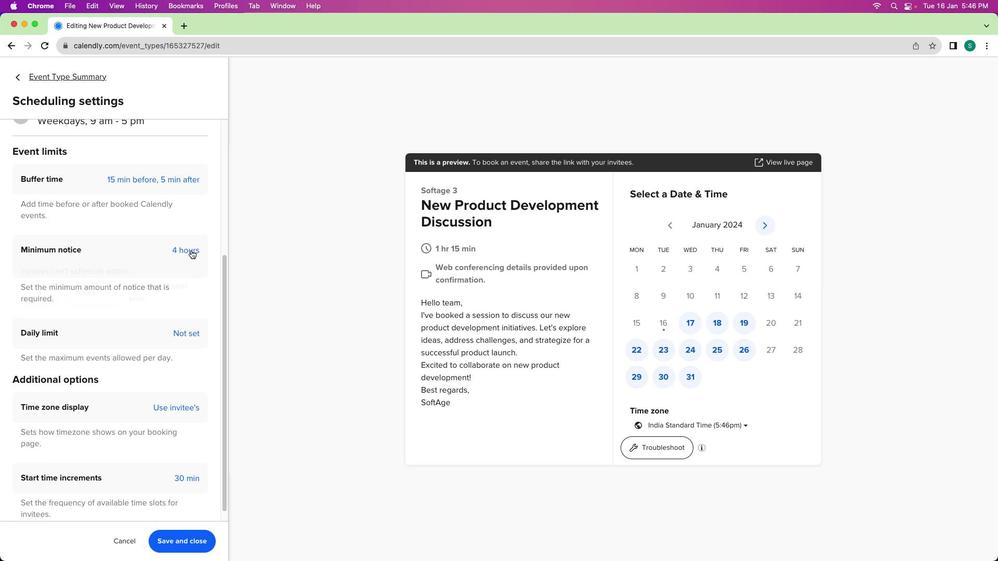 
Action: Mouse moved to (31, 296)
Screenshot: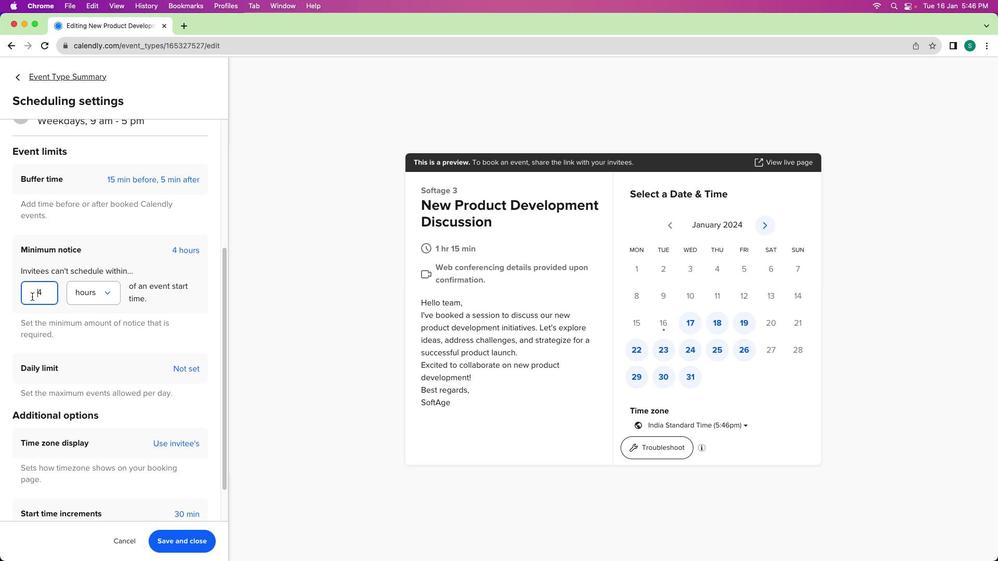 
Action: Mouse pressed left at (31, 296)
Screenshot: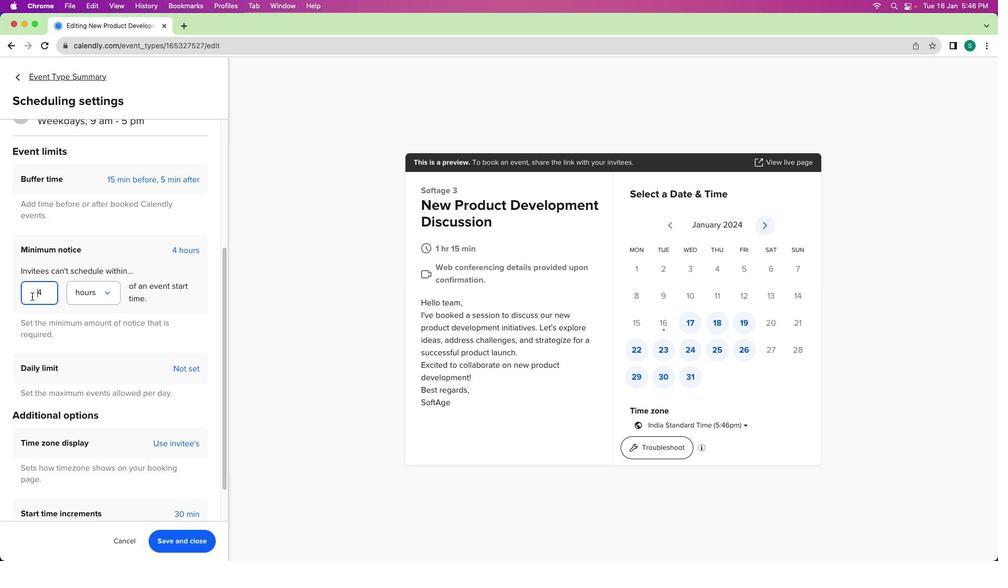 
Action: Mouse moved to (172, 464)
Screenshot: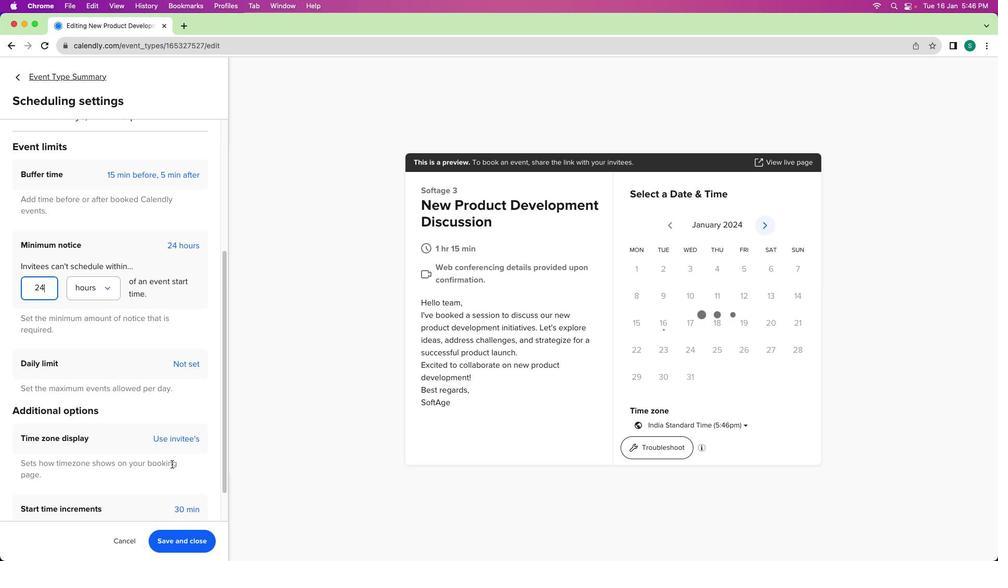 
Action: Mouse scrolled (172, 464) with delta (0, 0)
Screenshot: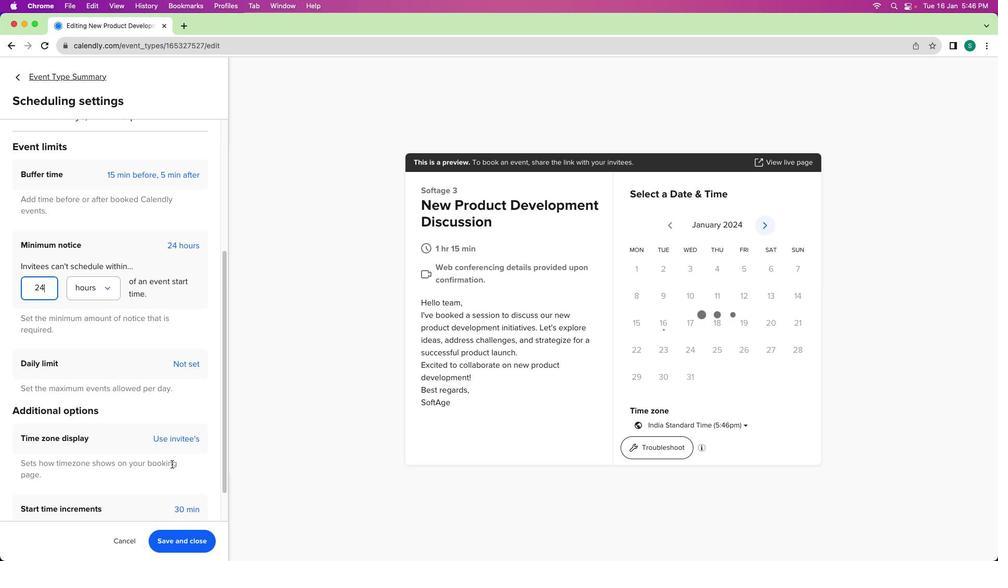 
Action: Mouse scrolled (172, 464) with delta (0, 0)
Screenshot: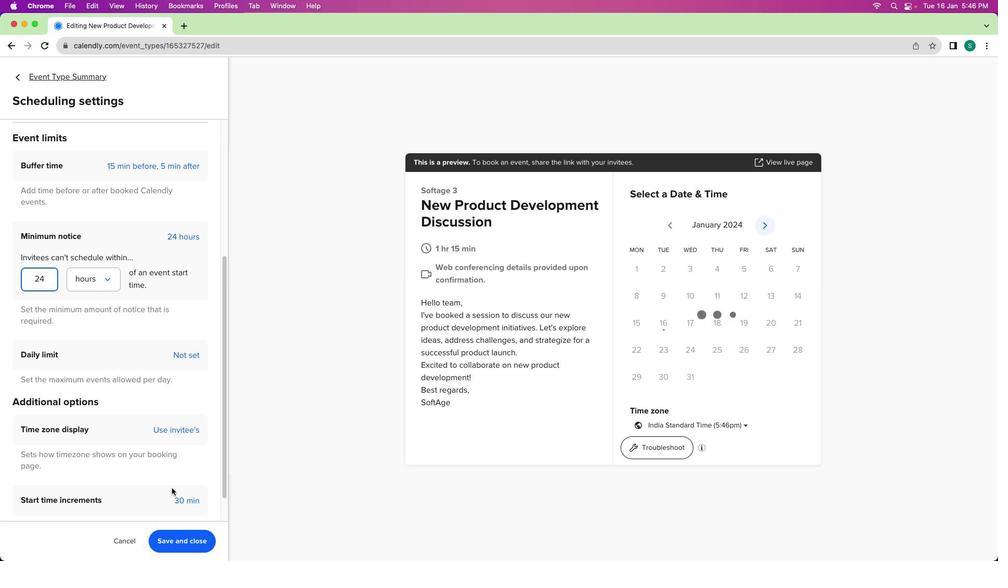 
Action: Mouse moved to (180, 546)
Screenshot: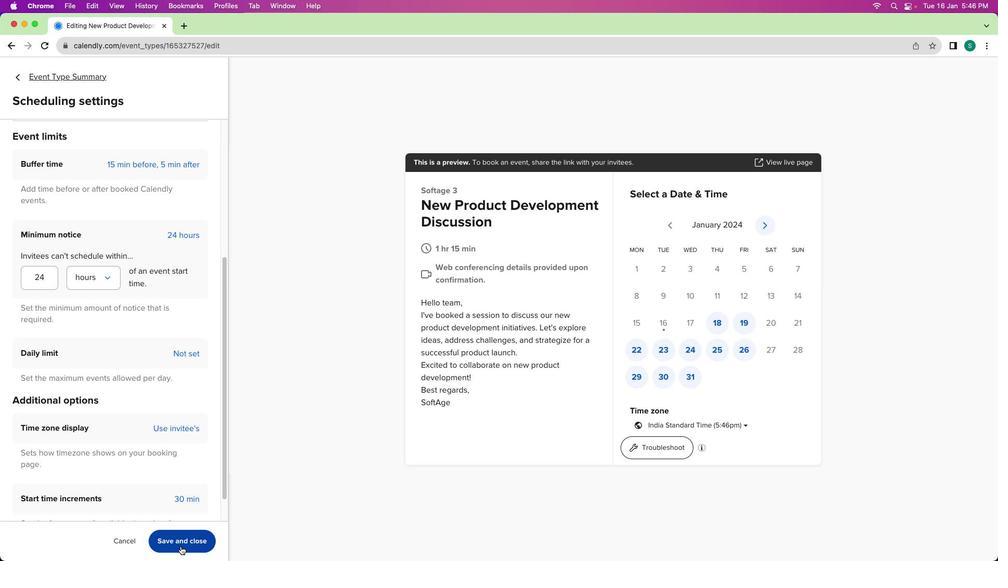 
Action: Mouse pressed left at (180, 546)
Screenshot: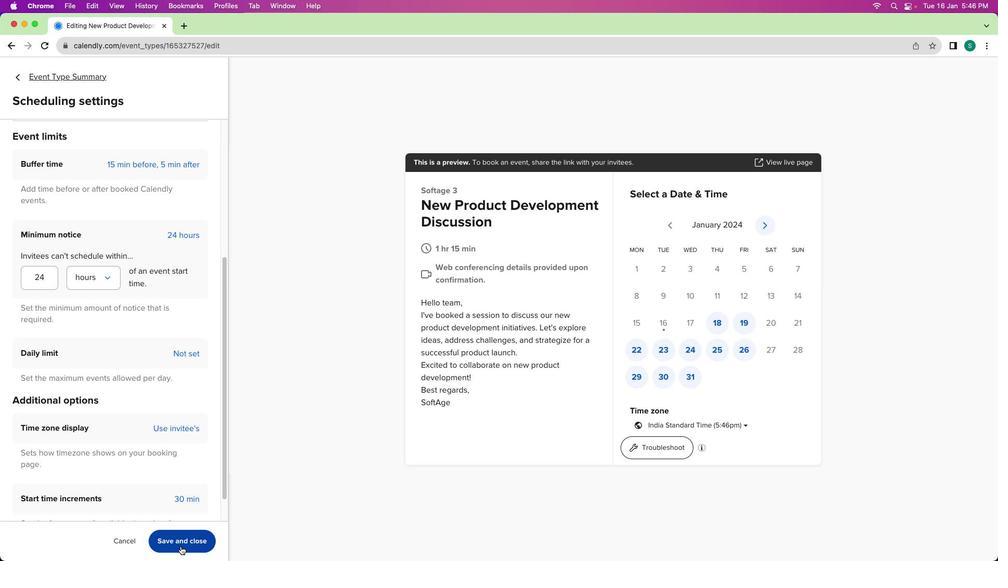 
Action: Mouse moved to (29, 74)
Screenshot: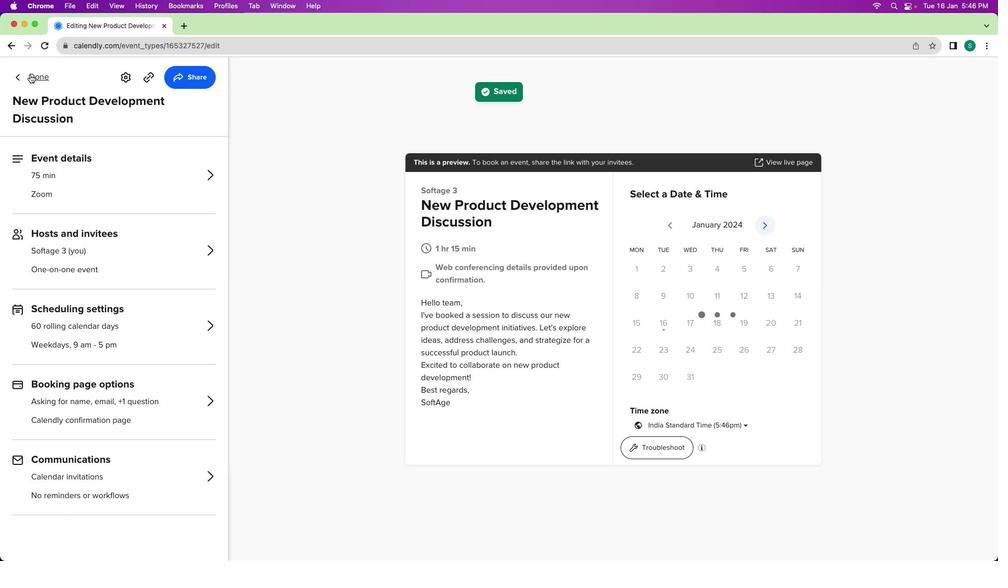
Action: Mouse pressed left at (29, 74)
Screenshot: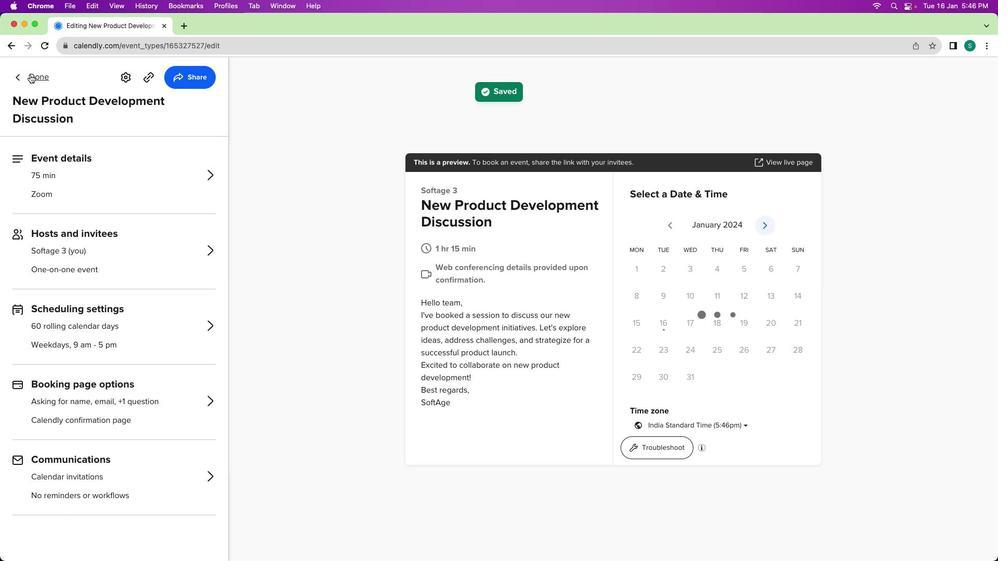 
Action: Mouse moved to (326, 293)
Screenshot: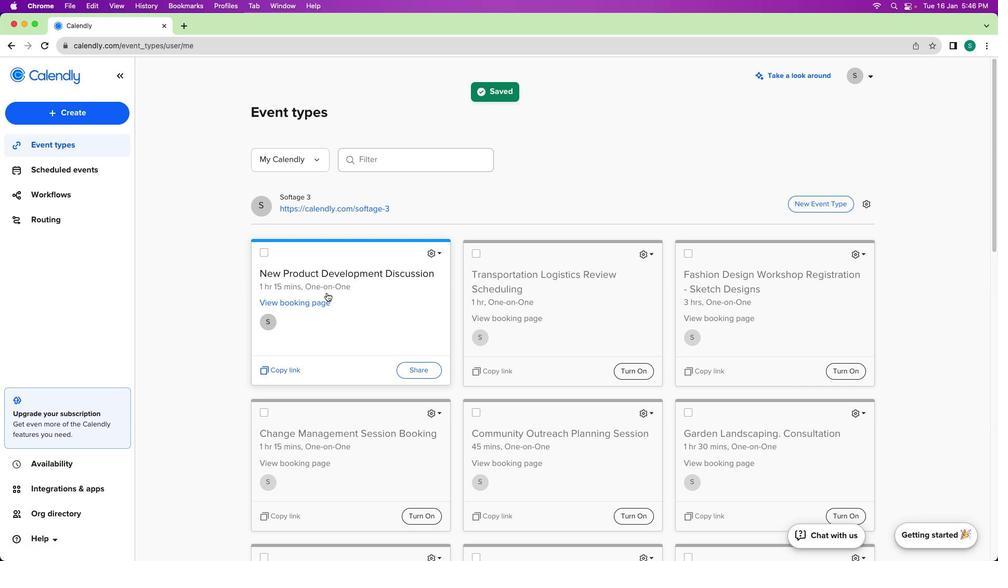 
